 Task: Look for space in Chāvakkād, India from 5th July, 2023 to 11th July, 2023 for 2 adults in price range Rs.8000 to Rs.16000. Place can be entire place with 2 bedrooms having 2 beds and 1 bathroom. Property type can be house, flat, guest house. Booking option can be shelf check-in. Required host language is English.
Action: Mouse moved to (414, 46)
Screenshot: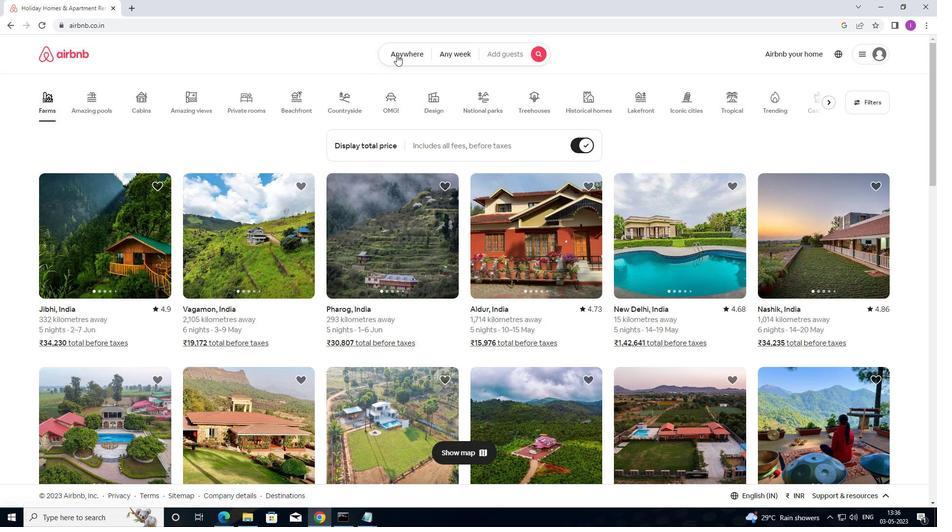 
Action: Mouse pressed left at (414, 46)
Screenshot: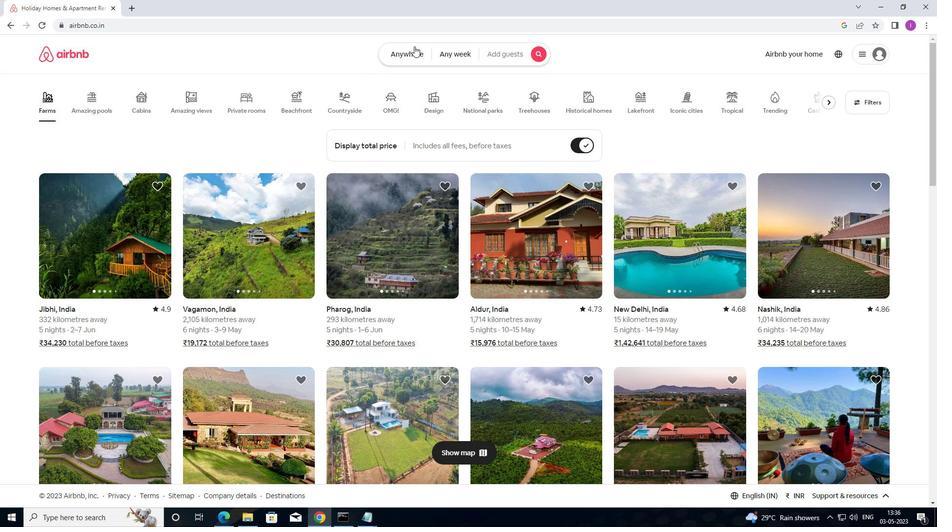 
Action: Mouse moved to (333, 82)
Screenshot: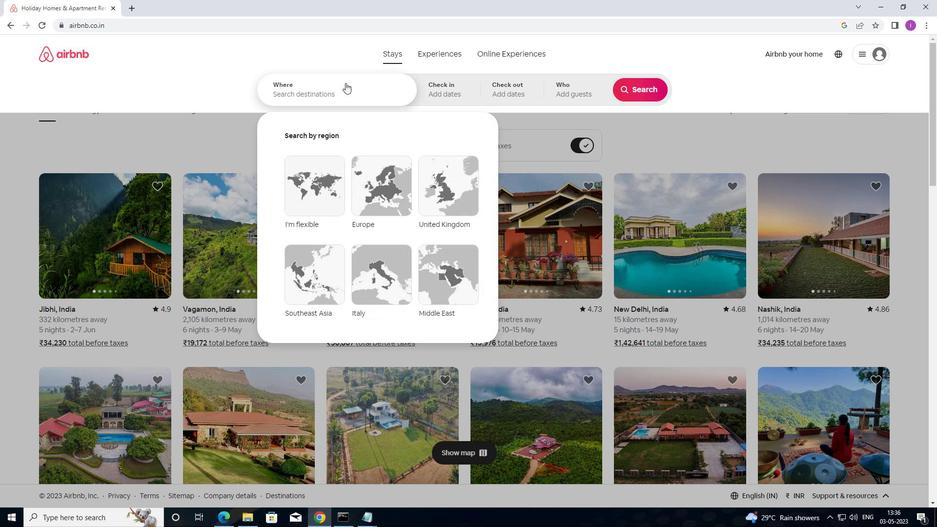 
Action: Mouse pressed left at (333, 82)
Screenshot: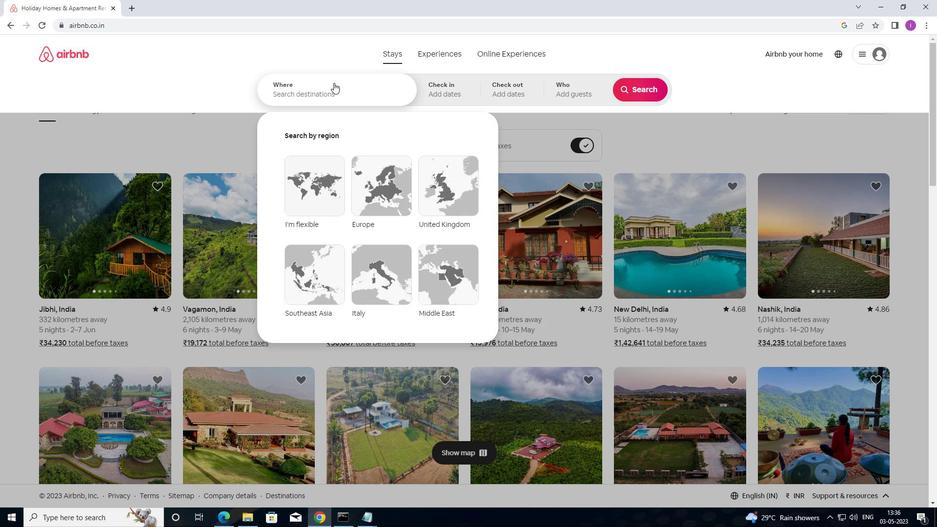 
Action: Mouse moved to (301, 106)
Screenshot: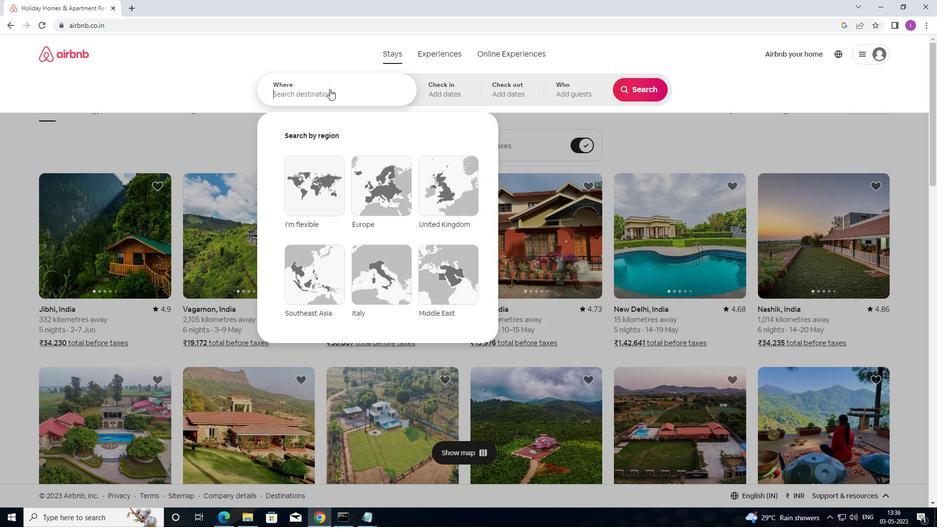 
Action: Key pressed <Key.shift>CHANAKKAD,<Key.shift>INDIA
Screenshot: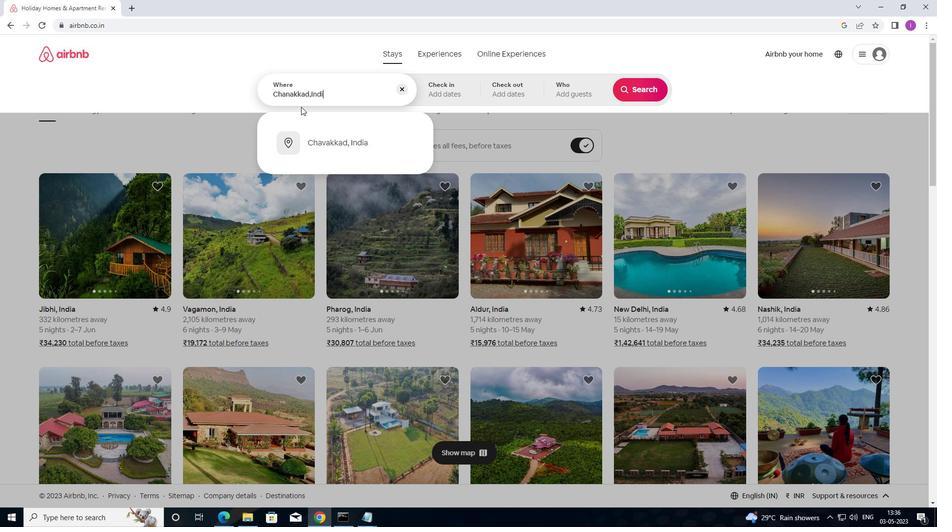 
Action: Mouse moved to (360, 136)
Screenshot: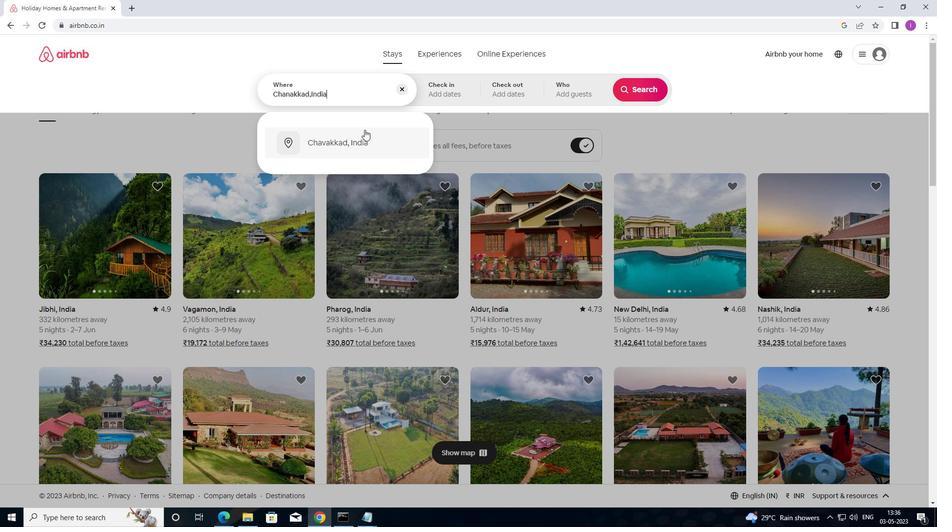 
Action: Mouse pressed left at (360, 136)
Screenshot: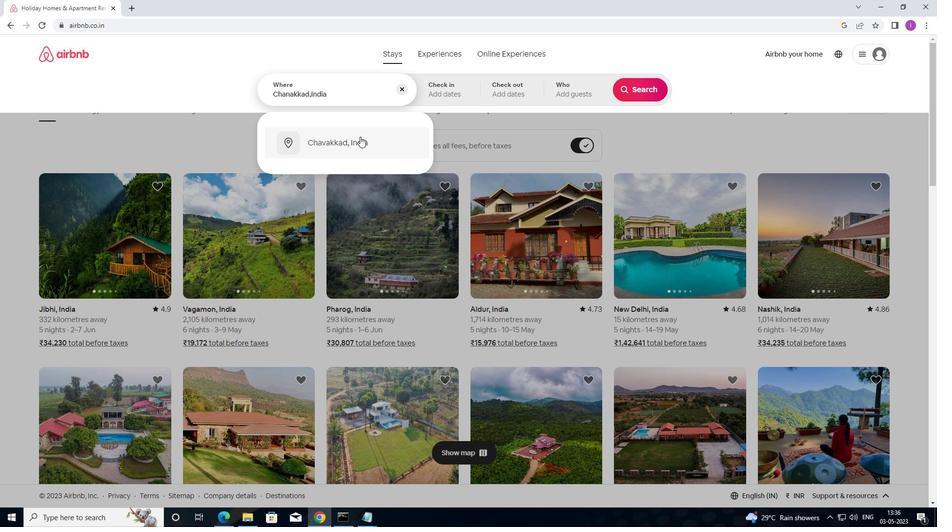 
Action: Mouse moved to (636, 165)
Screenshot: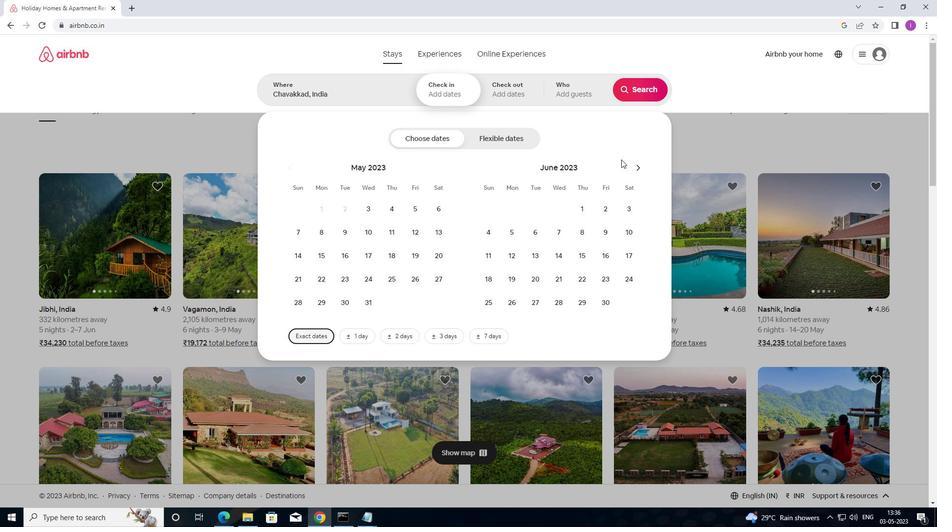 
Action: Mouse pressed left at (636, 165)
Screenshot: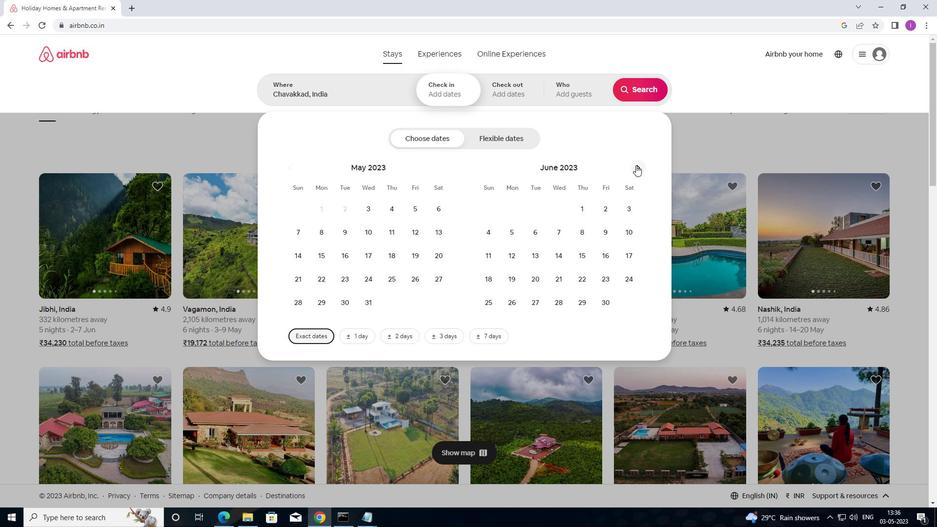 
Action: Mouse moved to (568, 230)
Screenshot: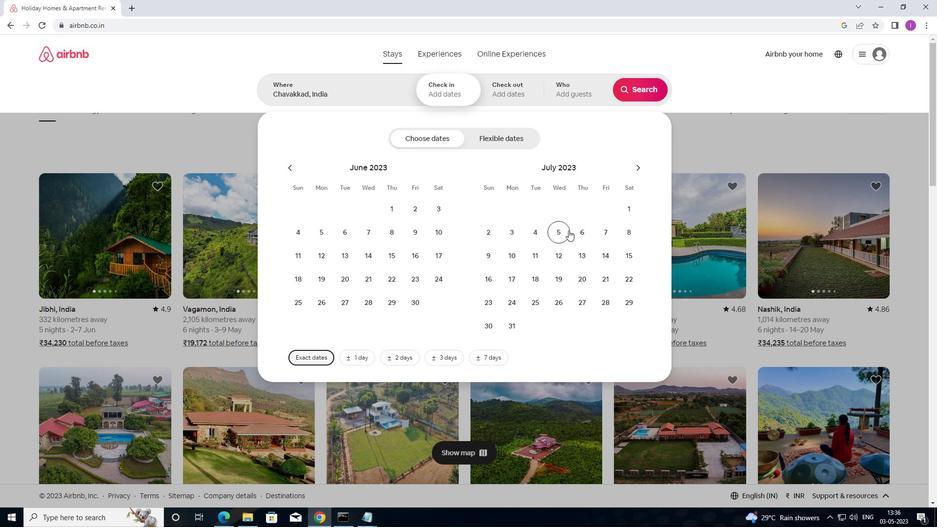 
Action: Mouse pressed left at (568, 230)
Screenshot: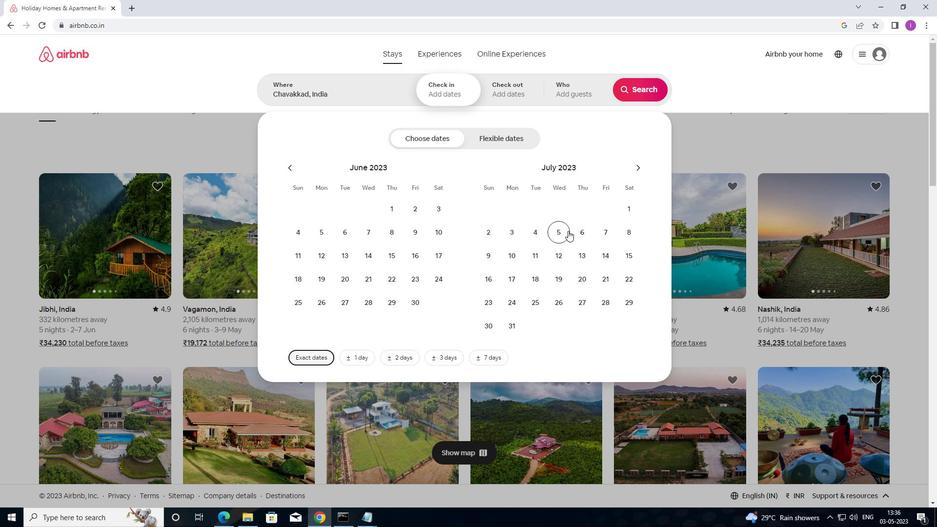 
Action: Mouse moved to (542, 254)
Screenshot: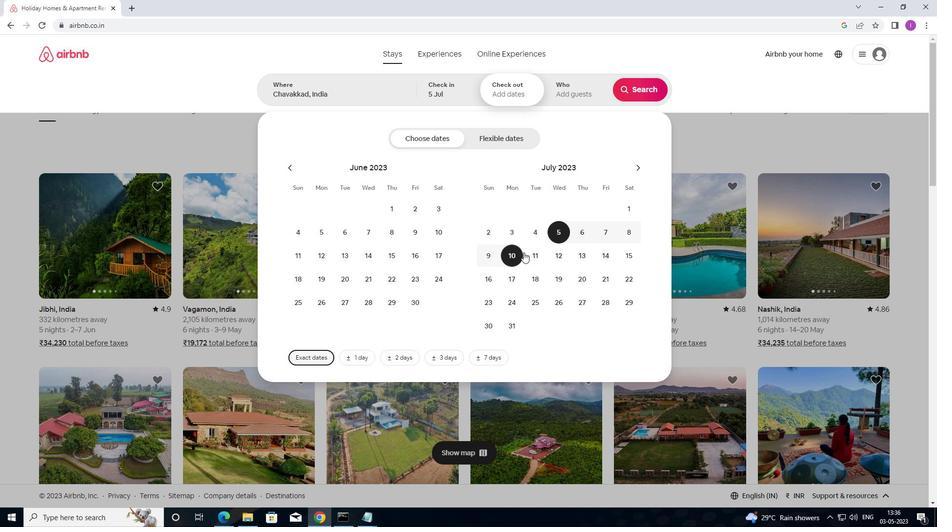 
Action: Mouse pressed left at (542, 254)
Screenshot: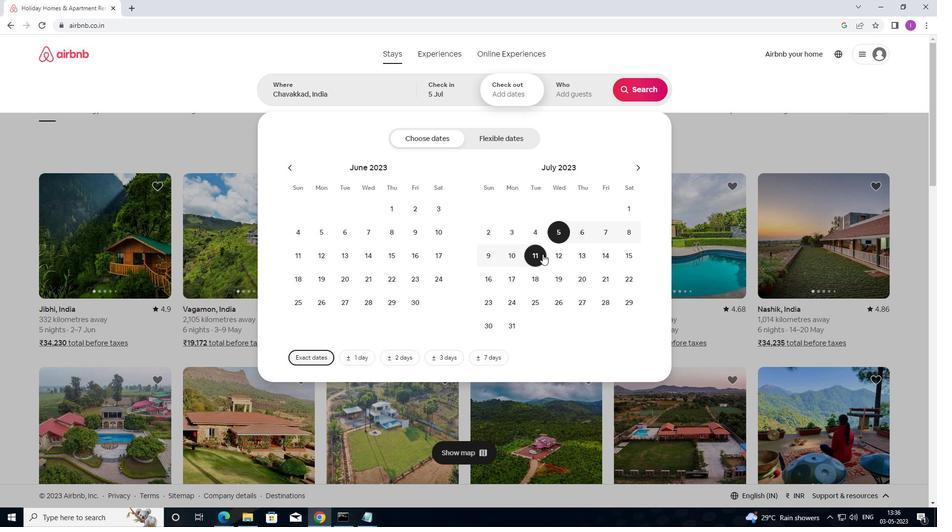 
Action: Mouse moved to (597, 89)
Screenshot: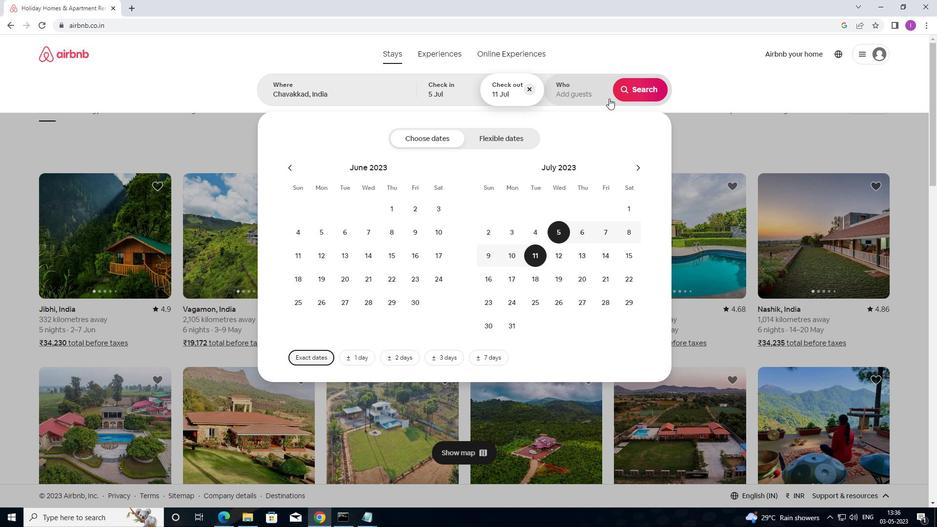 
Action: Mouse pressed left at (597, 89)
Screenshot: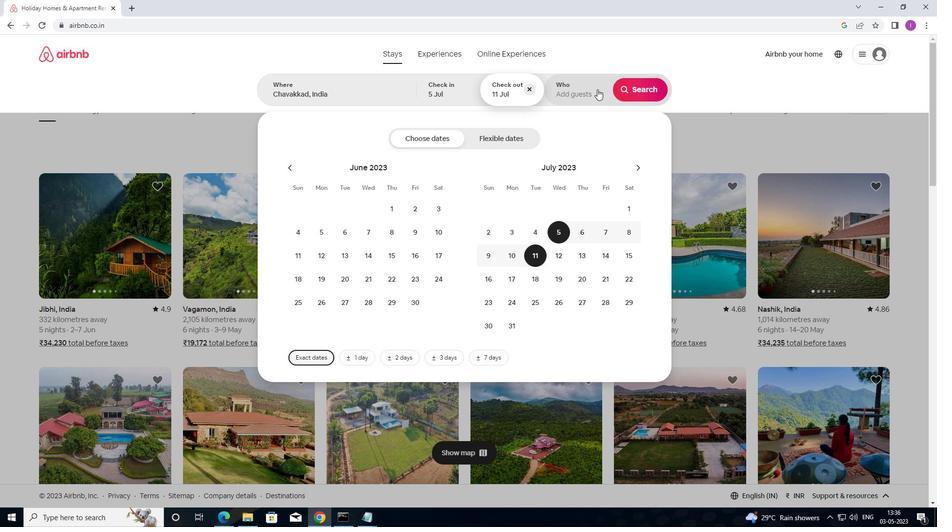 
Action: Mouse moved to (648, 143)
Screenshot: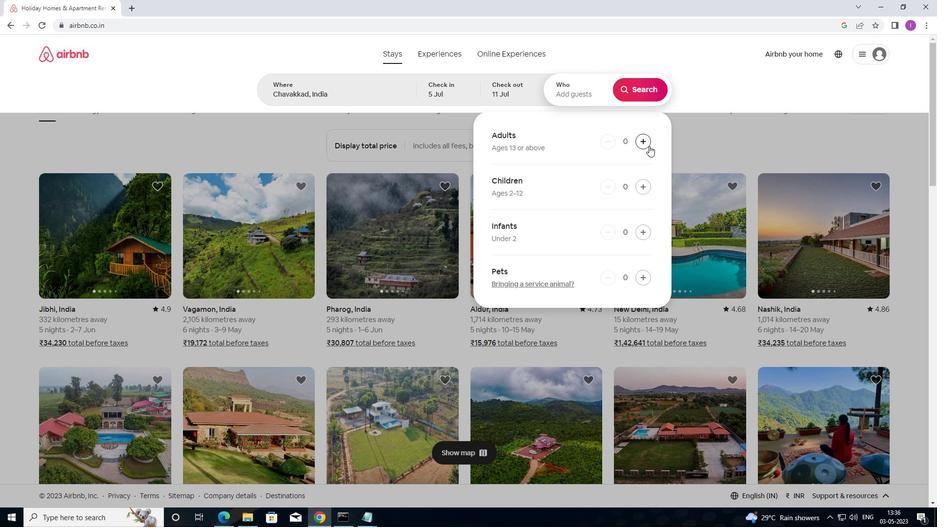 
Action: Mouse pressed left at (648, 143)
Screenshot: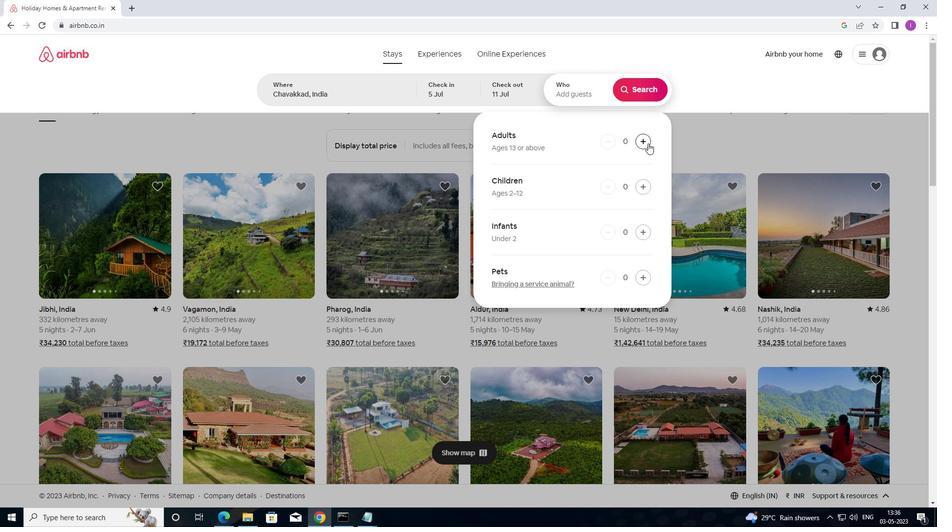 
Action: Mouse pressed left at (648, 143)
Screenshot: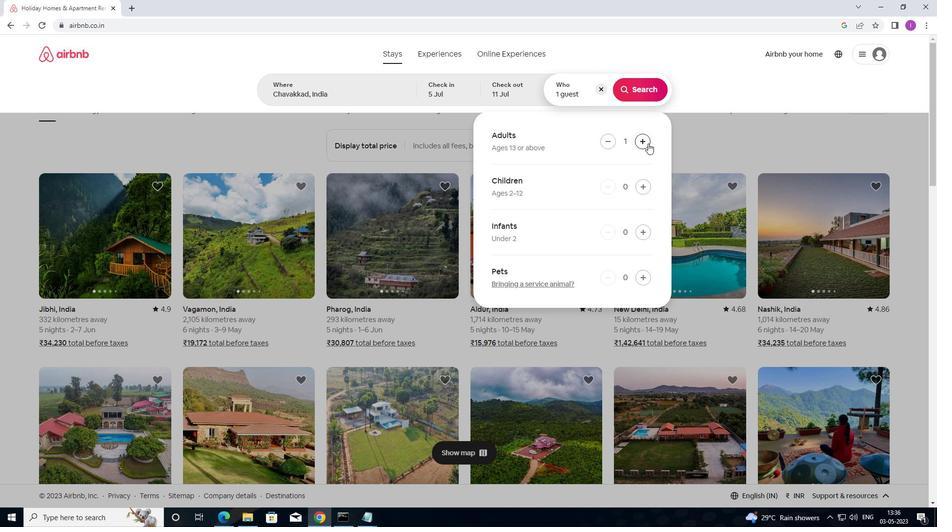 
Action: Mouse moved to (651, 87)
Screenshot: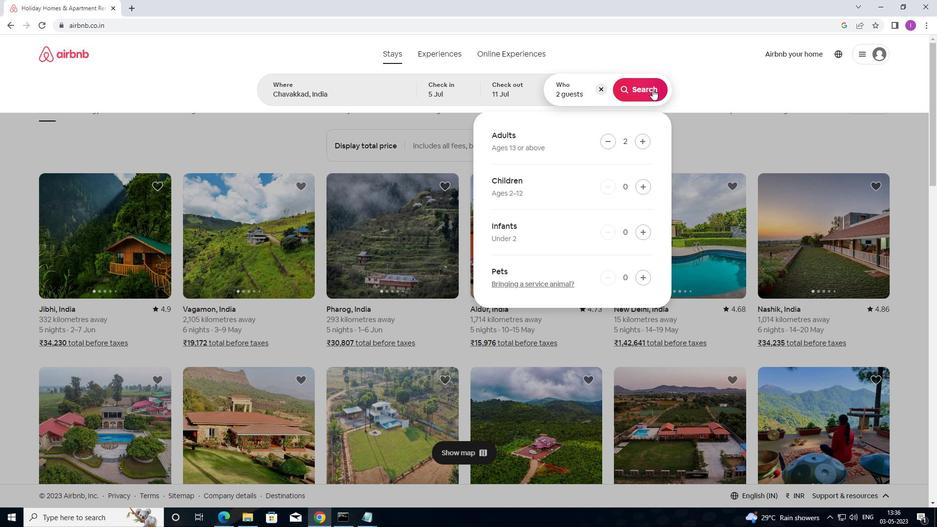 
Action: Mouse pressed left at (651, 87)
Screenshot: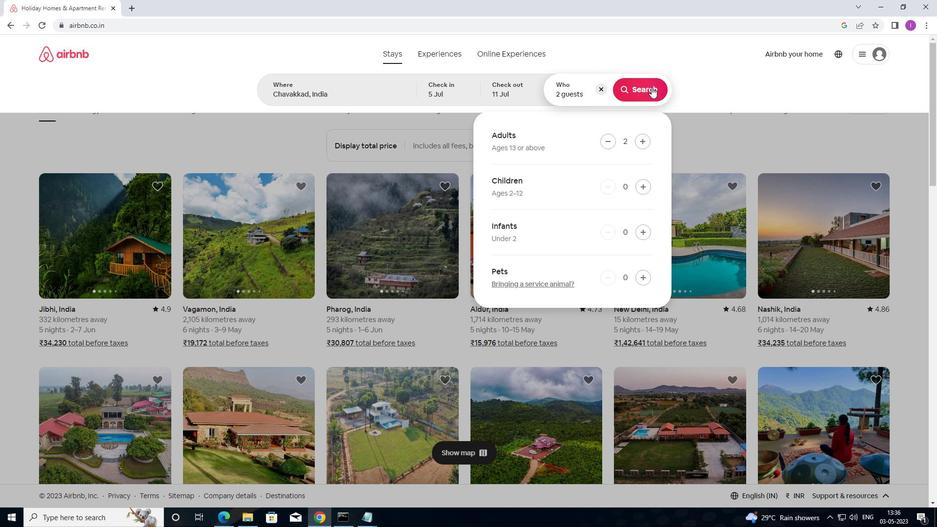 
Action: Mouse moved to (889, 96)
Screenshot: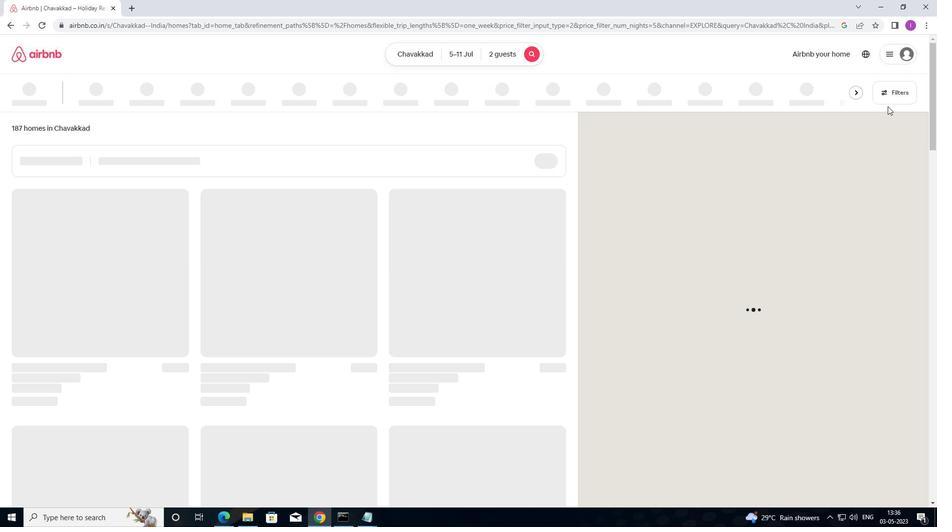 
Action: Mouse pressed left at (889, 96)
Screenshot: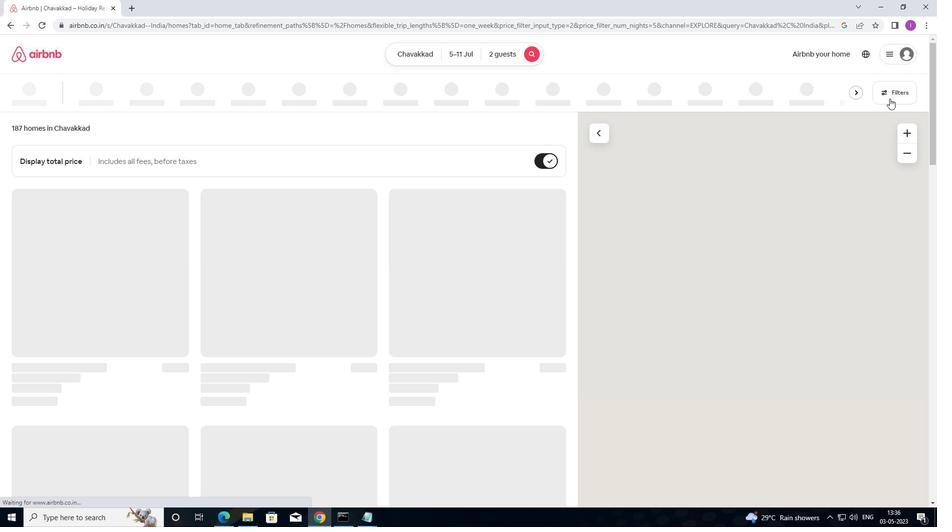 
Action: Mouse moved to (346, 209)
Screenshot: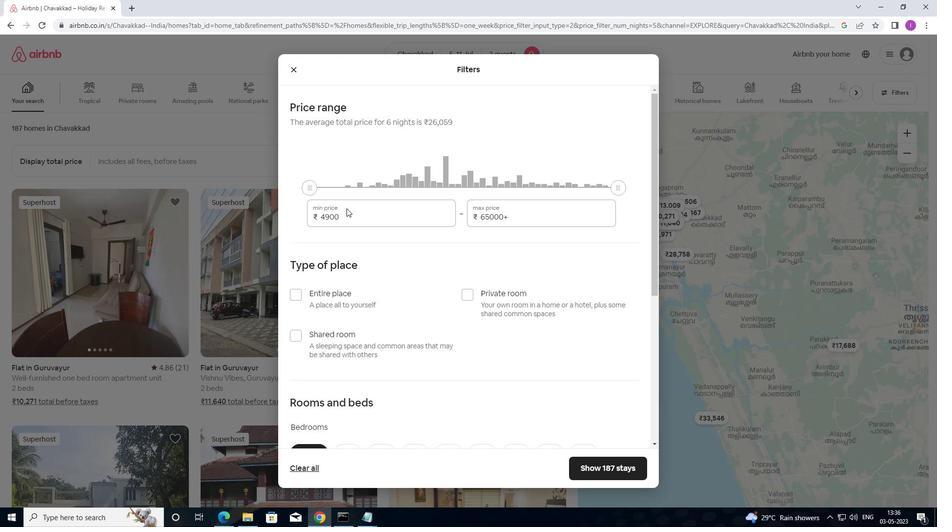 
Action: Mouse pressed left at (346, 209)
Screenshot: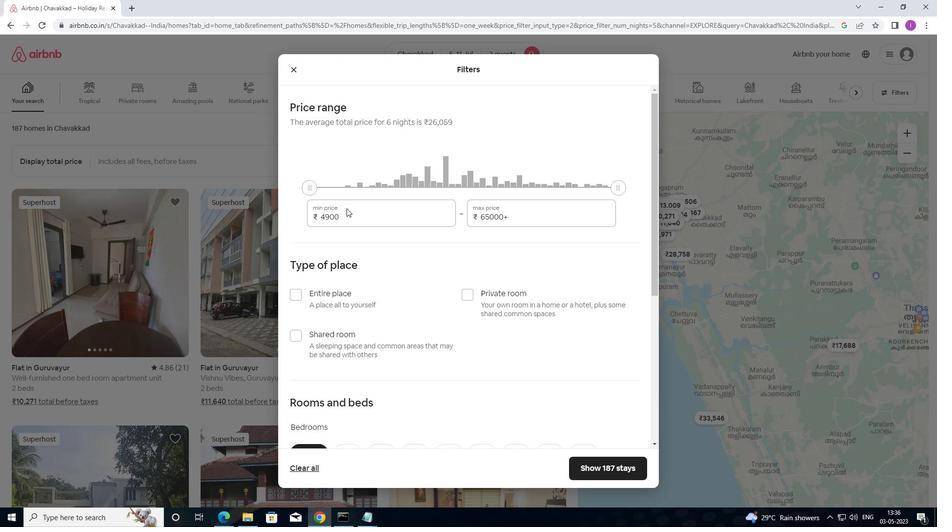 
Action: Mouse moved to (346, 214)
Screenshot: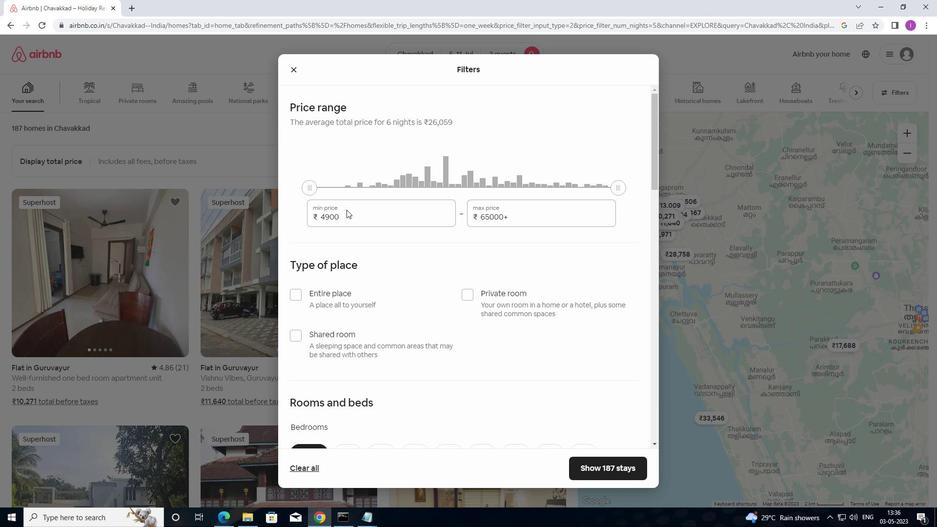 
Action: Mouse pressed left at (346, 214)
Screenshot: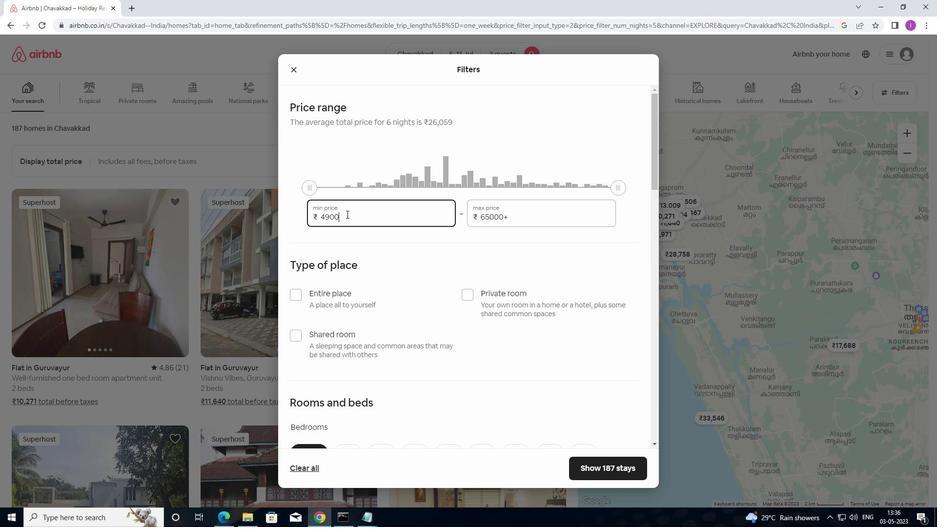 
Action: Mouse moved to (321, 214)
Screenshot: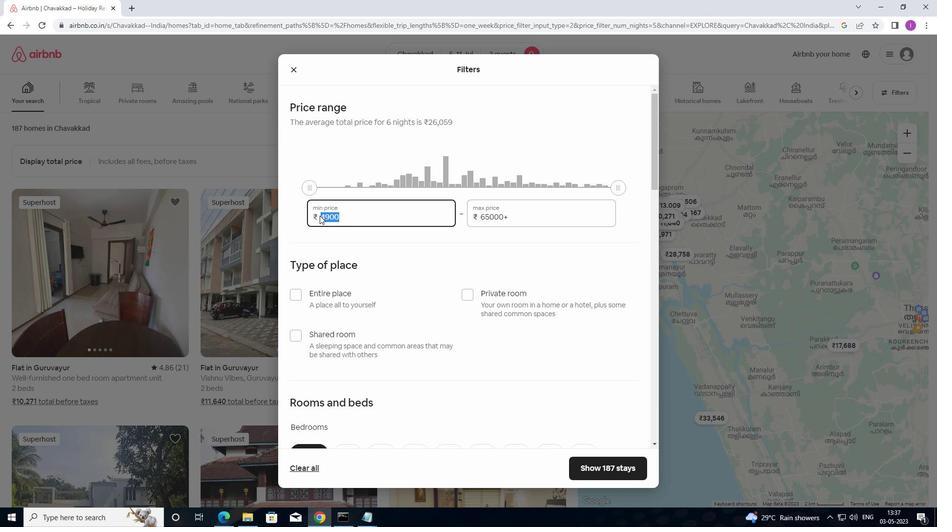 
Action: Key pressed 8
Screenshot: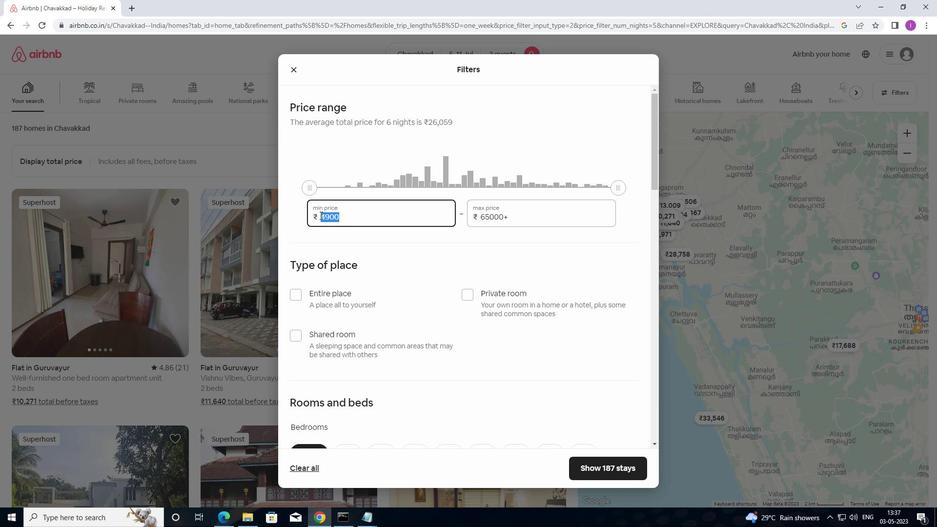 
Action: Mouse moved to (321, 214)
Screenshot: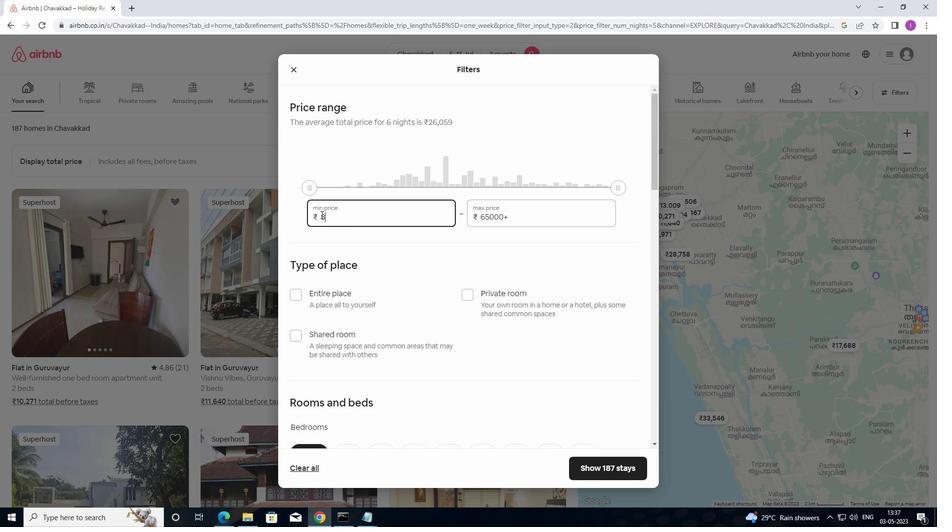 
Action: Key pressed 0
Screenshot: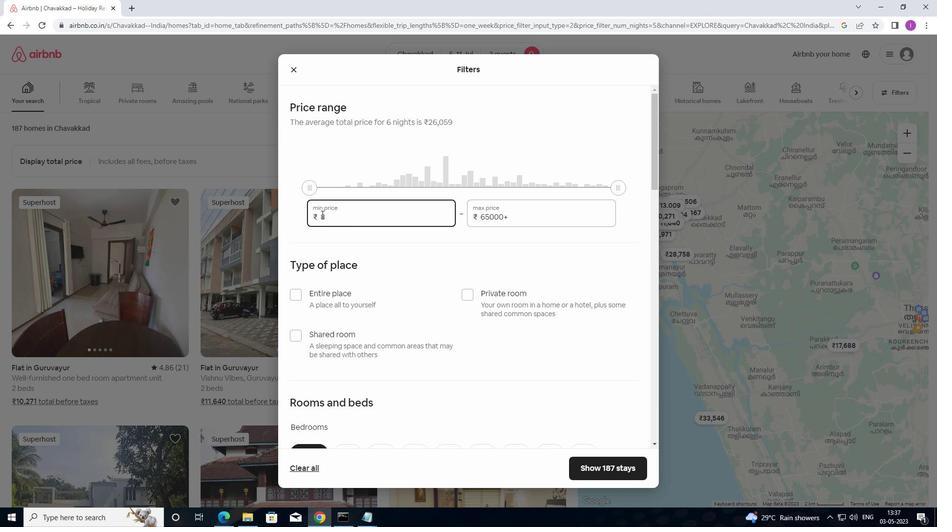 
Action: Mouse moved to (322, 213)
Screenshot: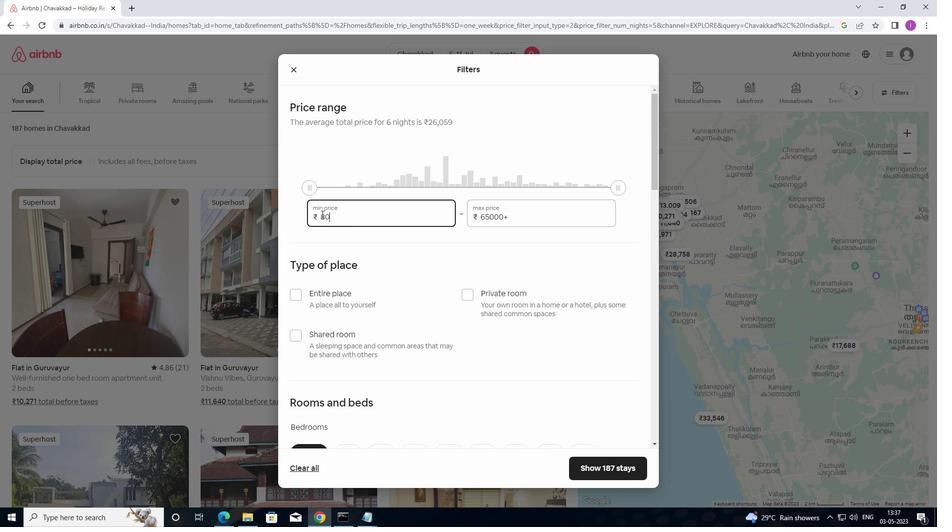 
Action: Key pressed 0
Screenshot: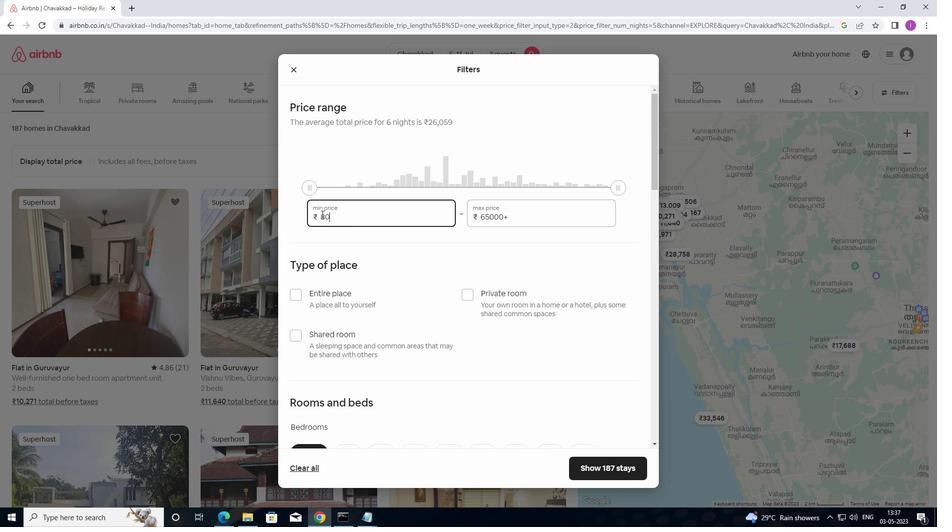 
Action: Mouse moved to (323, 213)
Screenshot: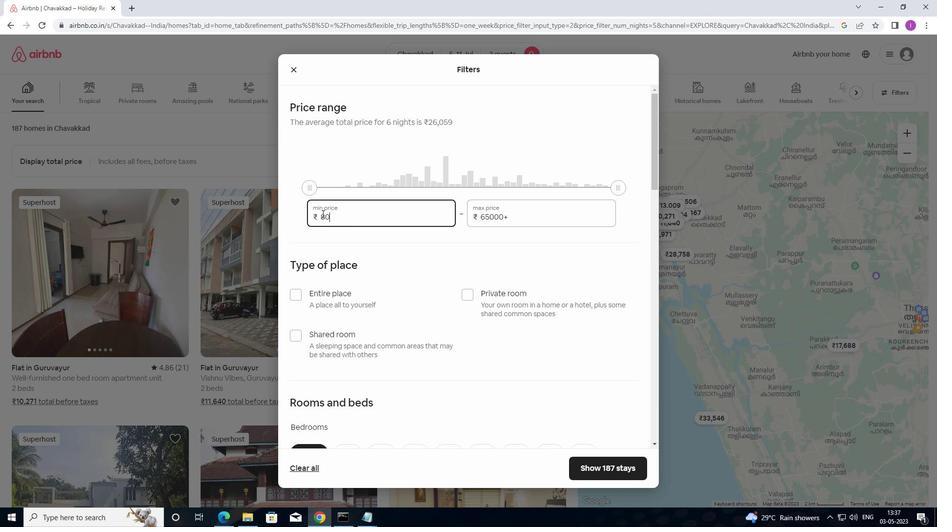
Action: Key pressed 0
Screenshot: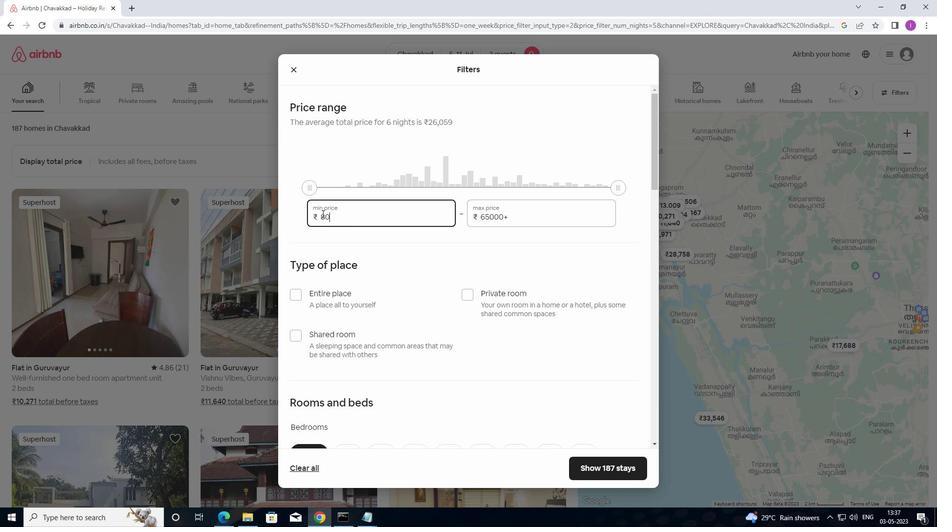 
Action: Mouse moved to (511, 217)
Screenshot: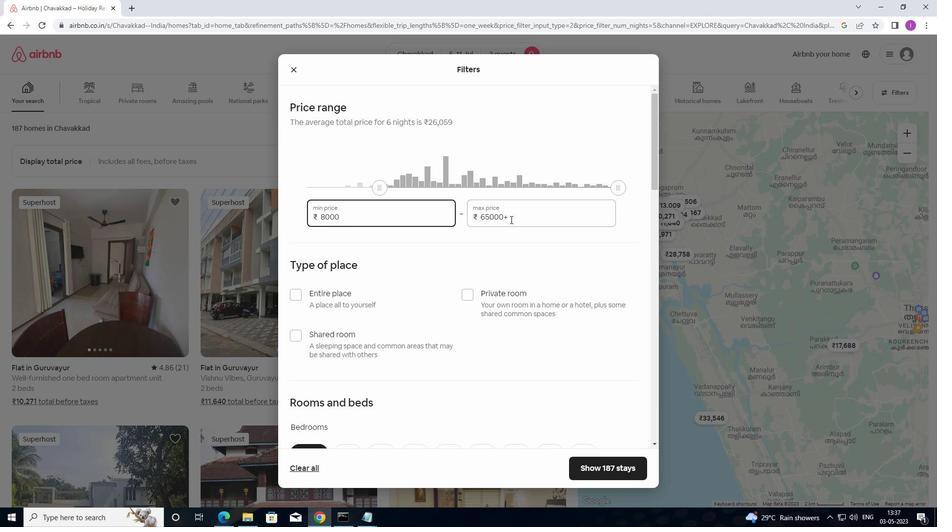 
Action: Mouse pressed left at (511, 217)
Screenshot: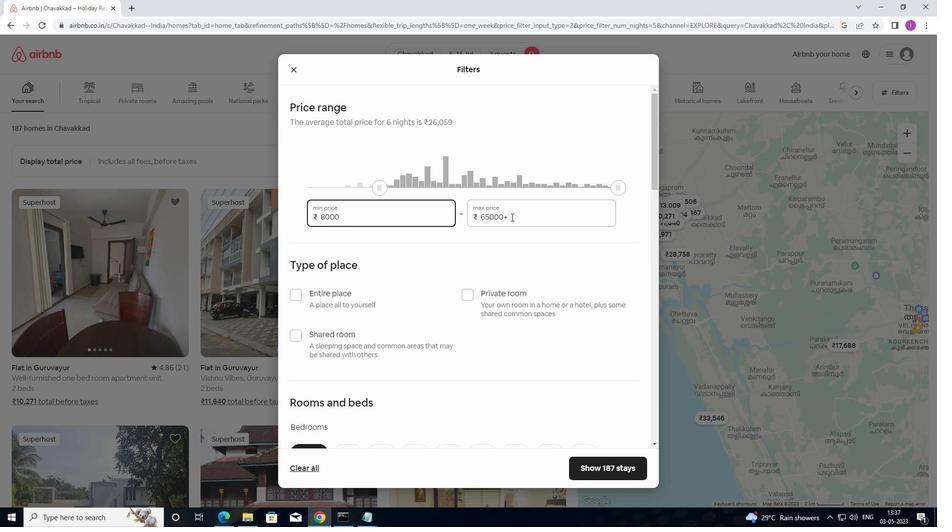 
Action: Mouse moved to (478, 220)
Screenshot: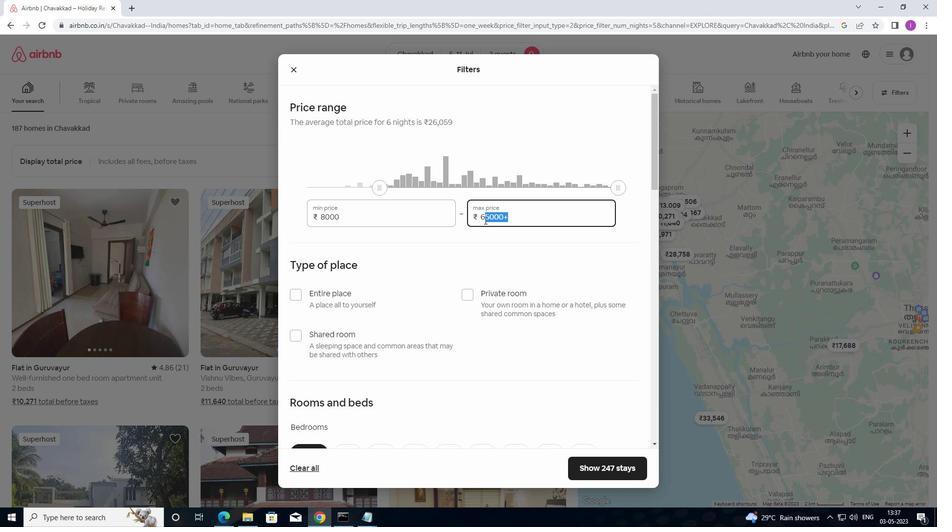 
Action: Key pressed 1
Screenshot: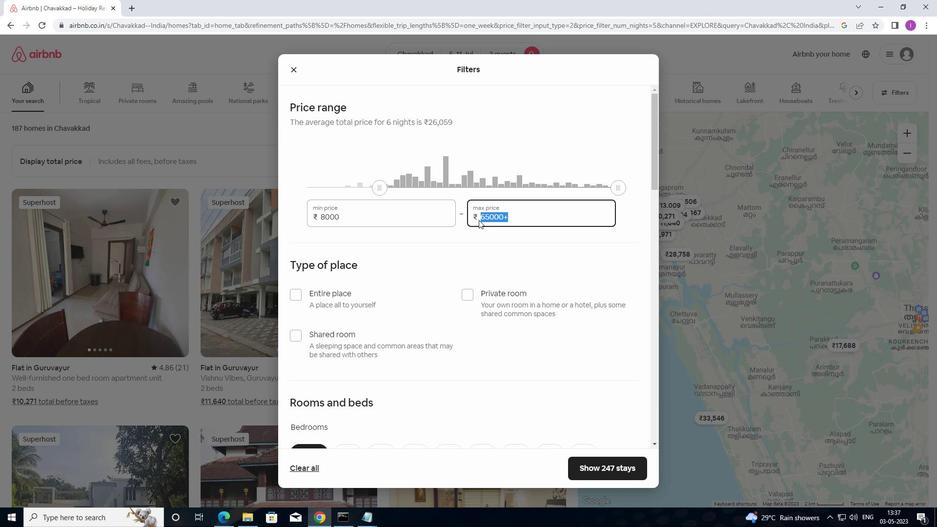 
Action: Mouse moved to (474, 220)
Screenshot: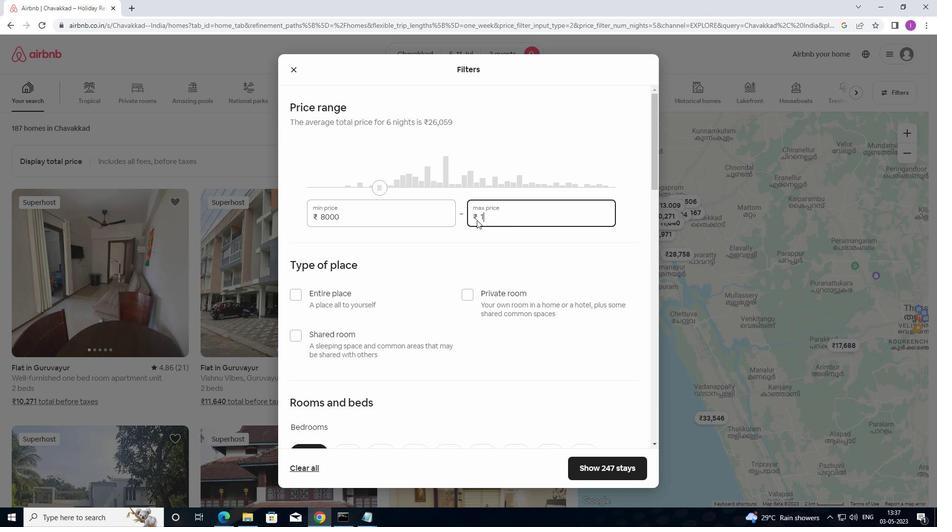 
Action: Key pressed 6000
Screenshot: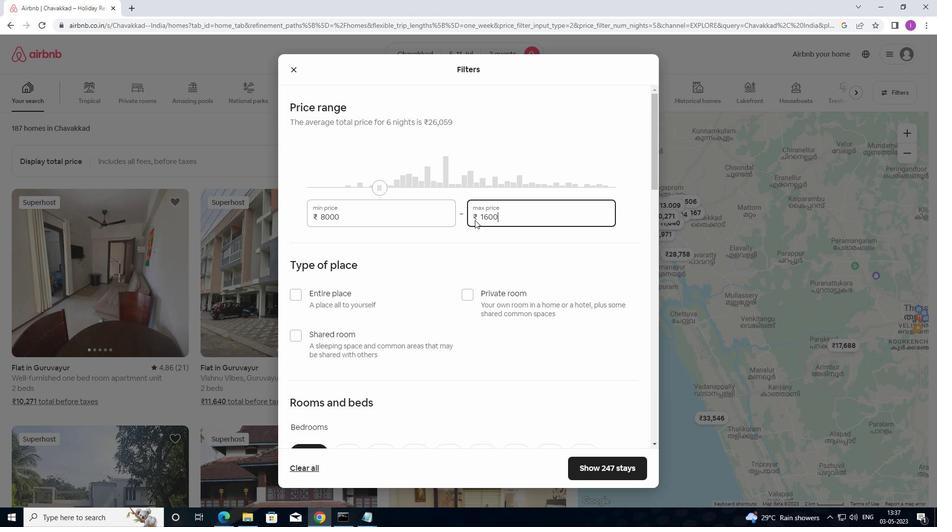 
Action: Mouse moved to (297, 293)
Screenshot: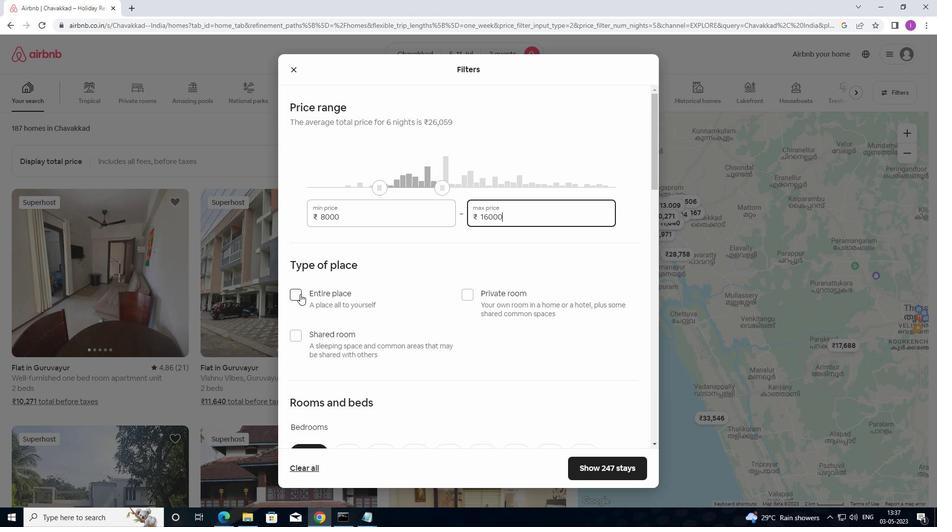 
Action: Mouse pressed left at (297, 293)
Screenshot: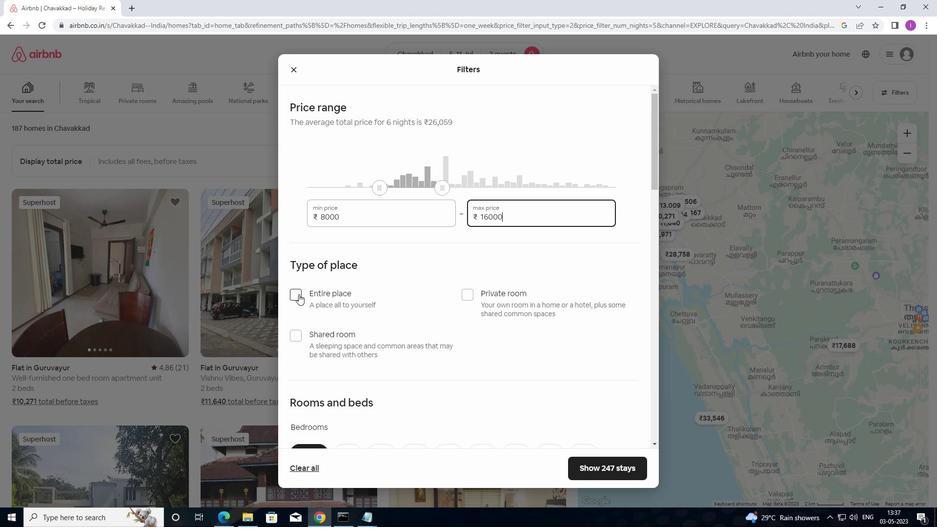 
Action: Mouse moved to (364, 289)
Screenshot: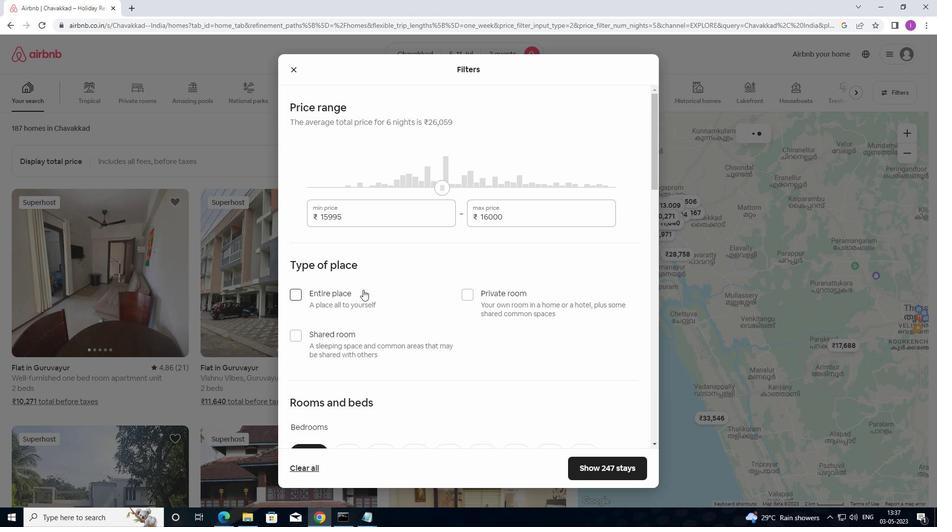 
Action: Mouse scrolled (364, 289) with delta (0, 0)
Screenshot: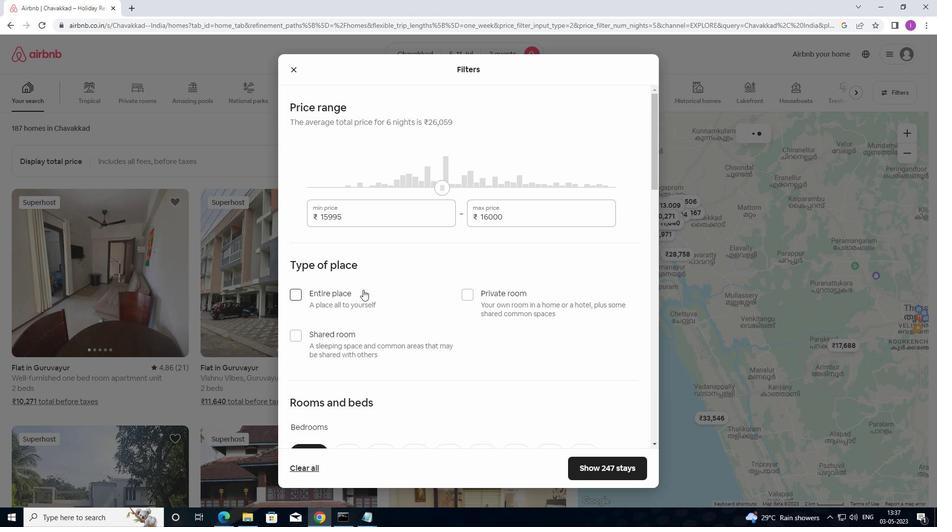 
Action: Mouse moved to (364, 290)
Screenshot: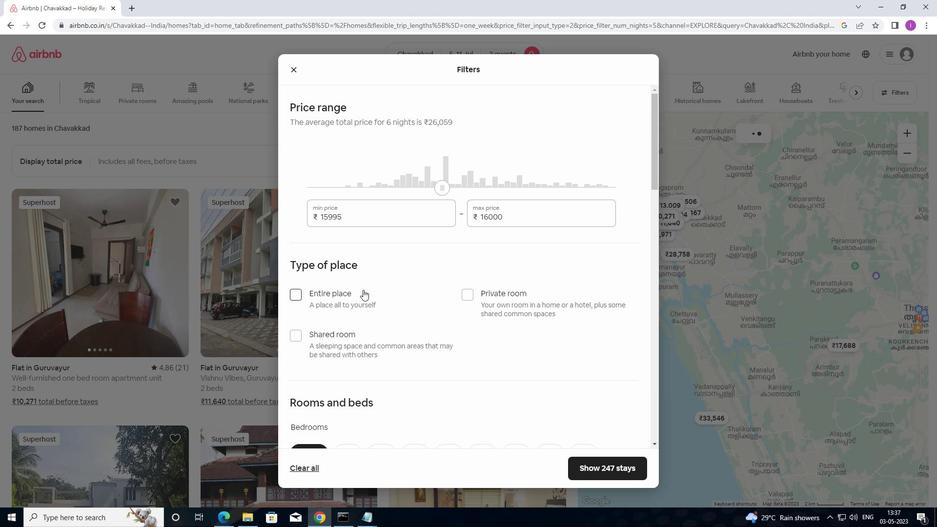 
Action: Mouse scrolled (364, 289) with delta (0, 0)
Screenshot: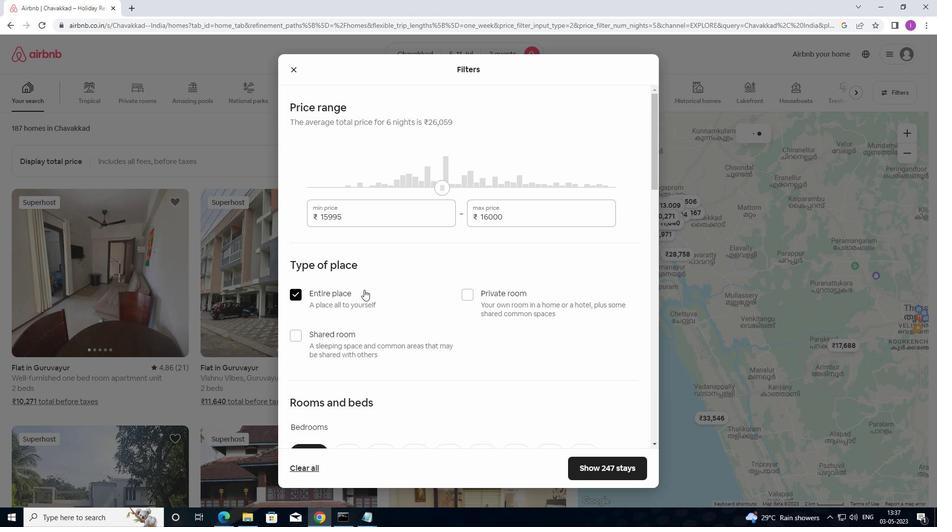 
Action: Mouse moved to (371, 355)
Screenshot: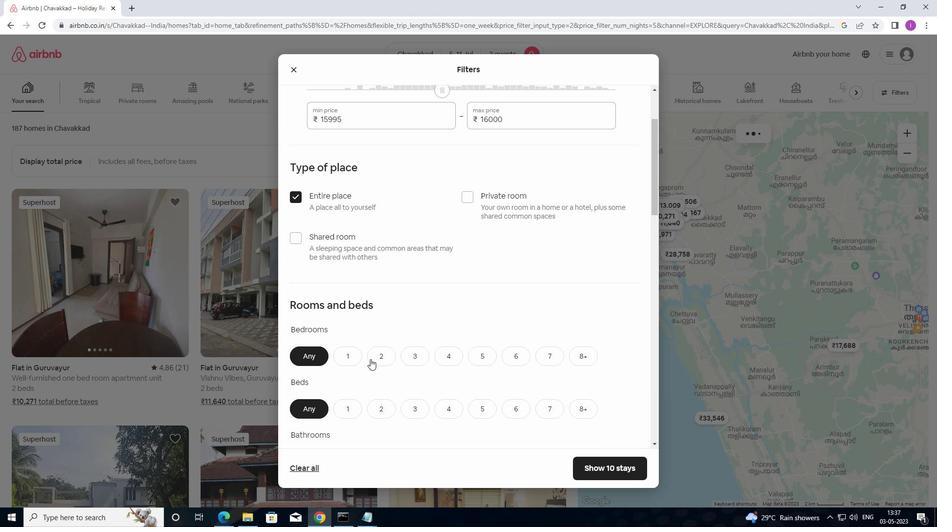 
Action: Mouse pressed left at (371, 355)
Screenshot: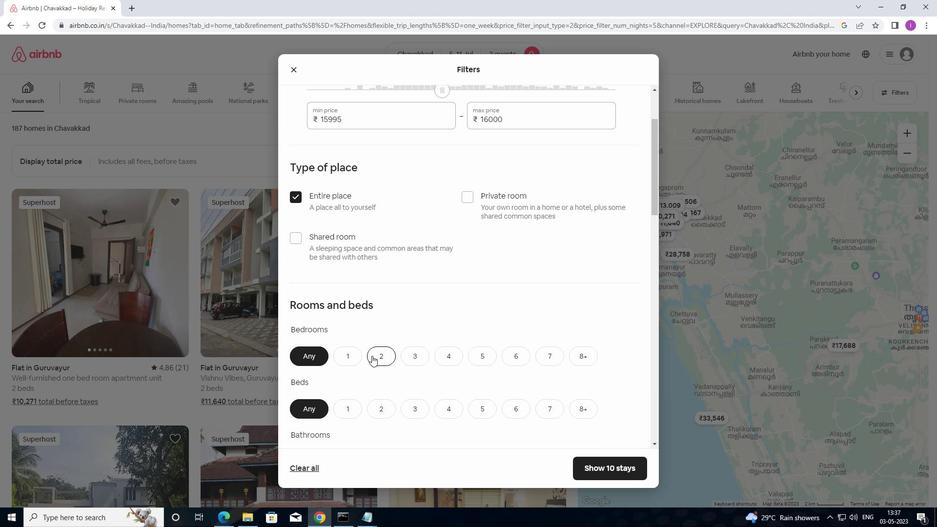 
Action: Mouse moved to (380, 410)
Screenshot: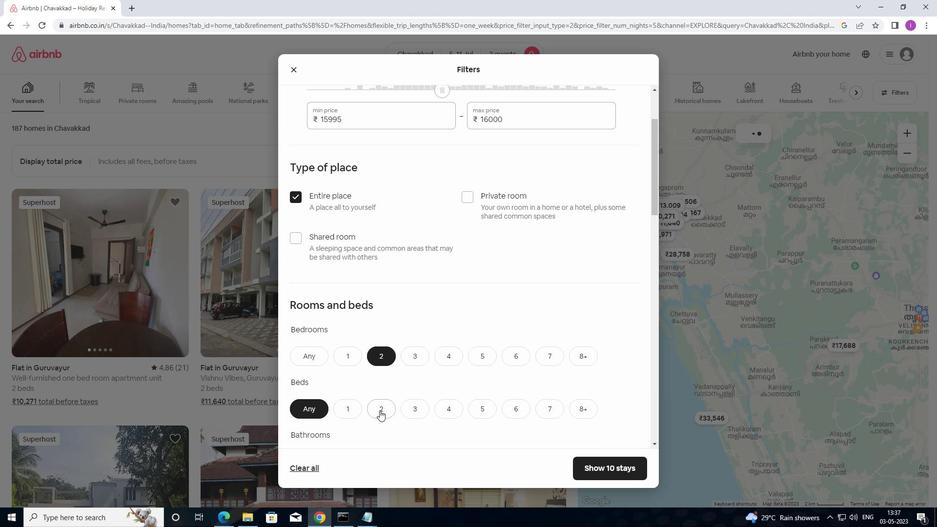 
Action: Mouse pressed left at (380, 410)
Screenshot: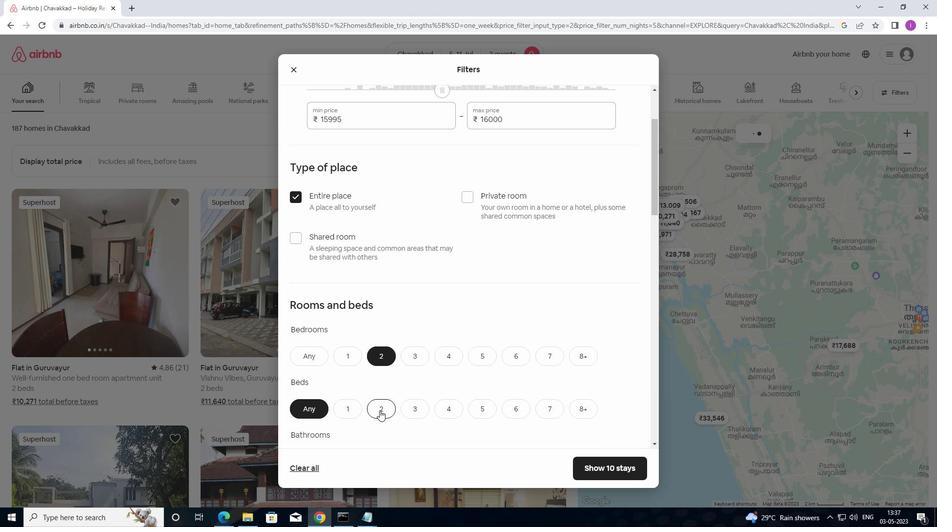 
Action: Mouse moved to (390, 371)
Screenshot: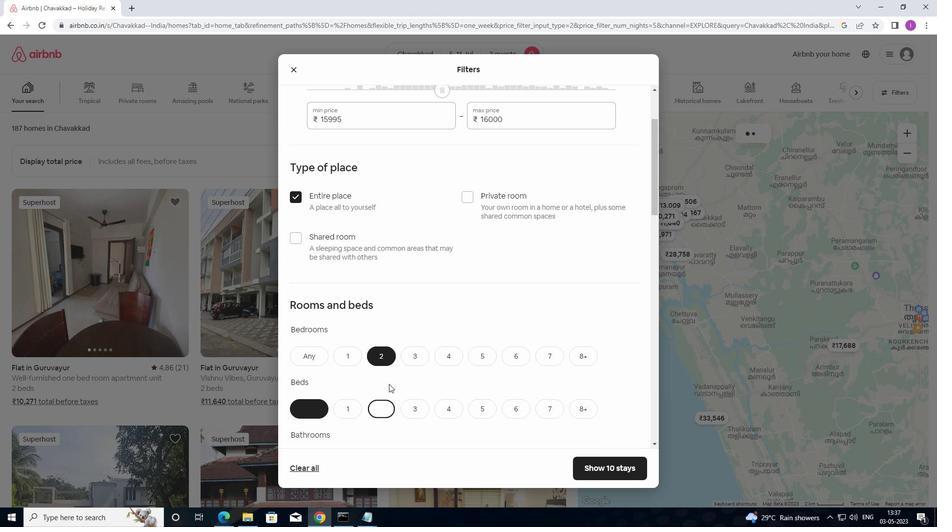
Action: Mouse scrolled (390, 371) with delta (0, 0)
Screenshot: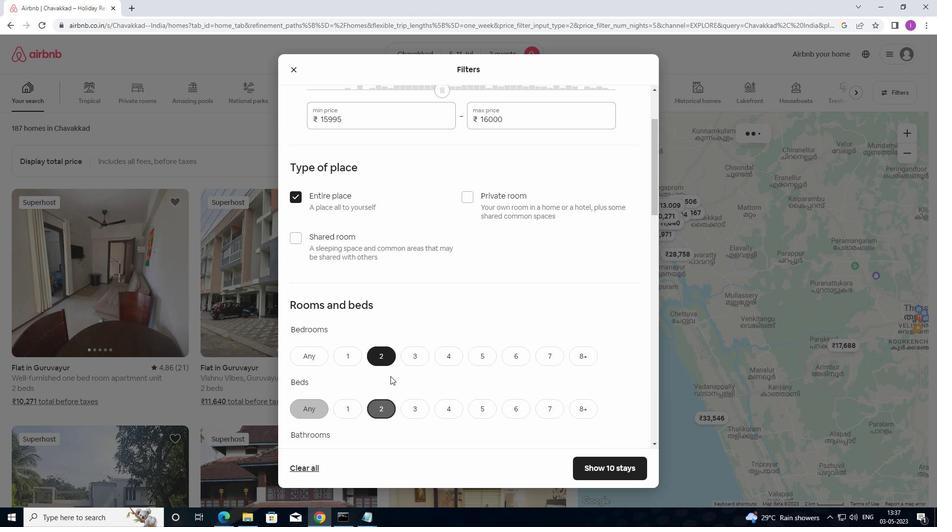 
Action: Mouse moved to (392, 365)
Screenshot: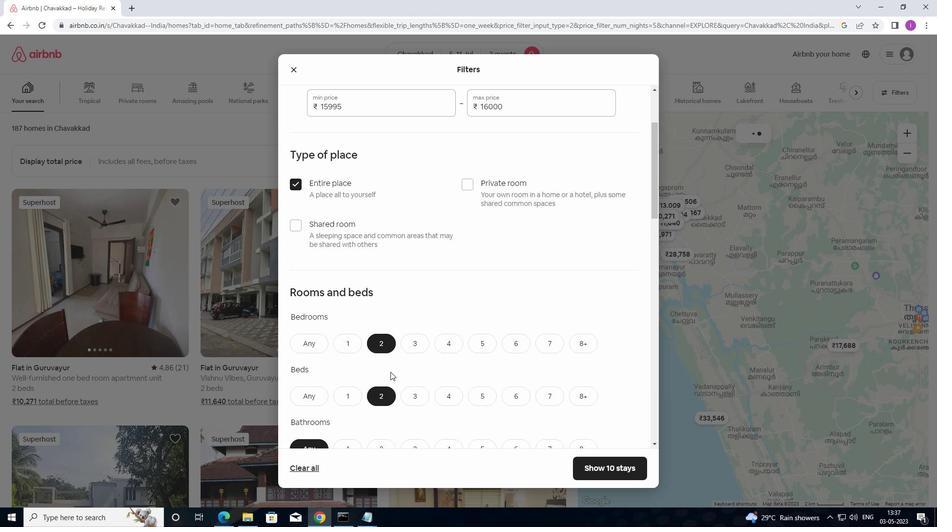 
Action: Mouse scrolled (392, 365) with delta (0, 0)
Screenshot: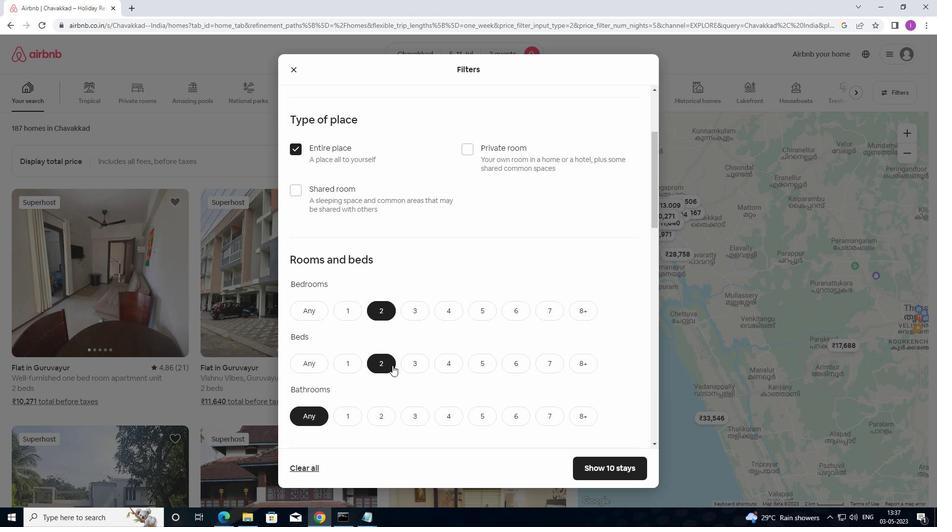
Action: Mouse scrolled (392, 365) with delta (0, 0)
Screenshot: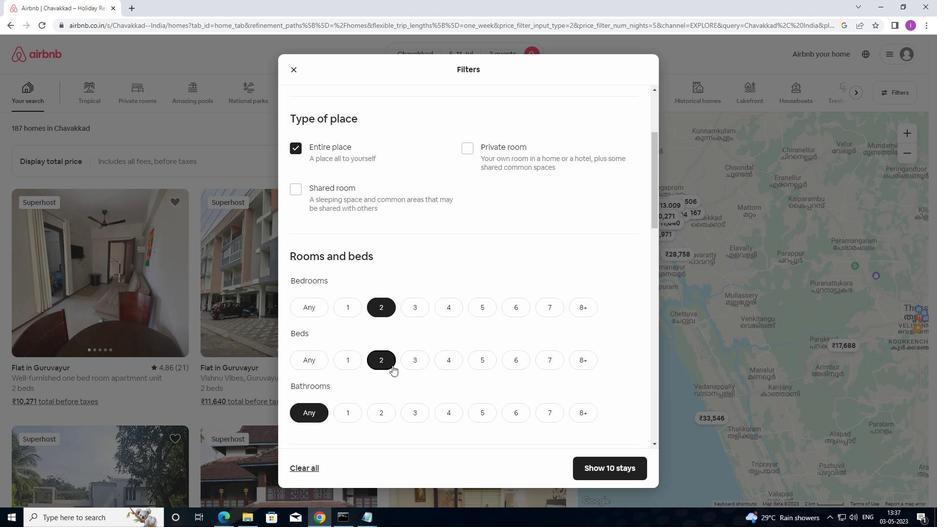 
Action: Mouse moved to (337, 313)
Screenshot: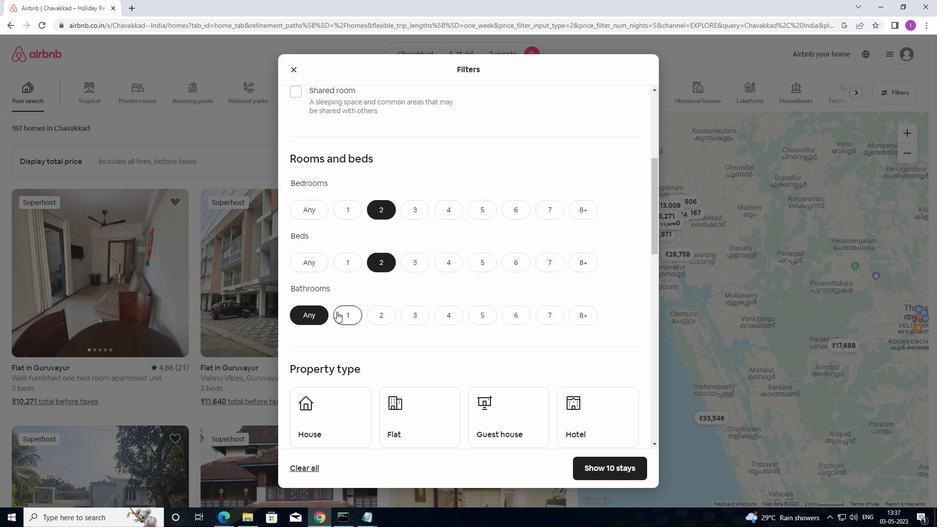
Action: Mouse pressed left at (337, 313)
Screenshot: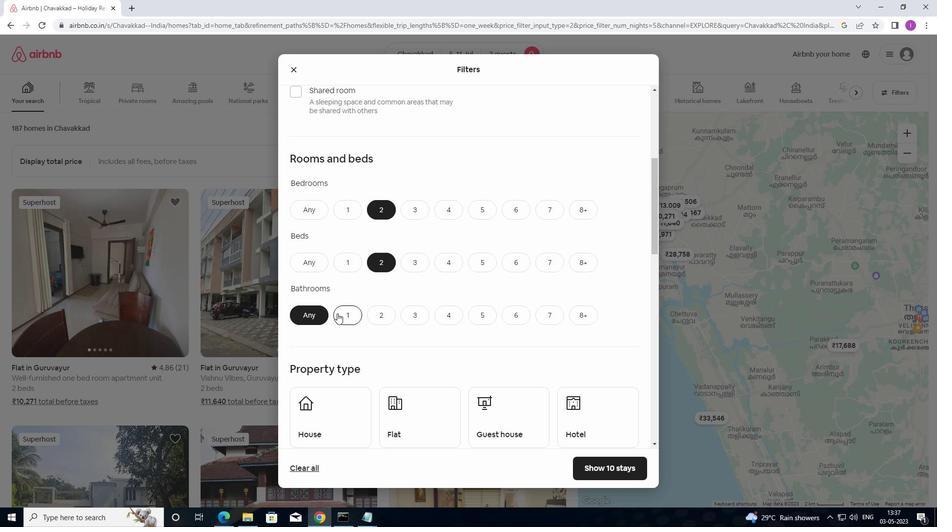 
Action: Mouse moved to (390, 347)
Screenshot: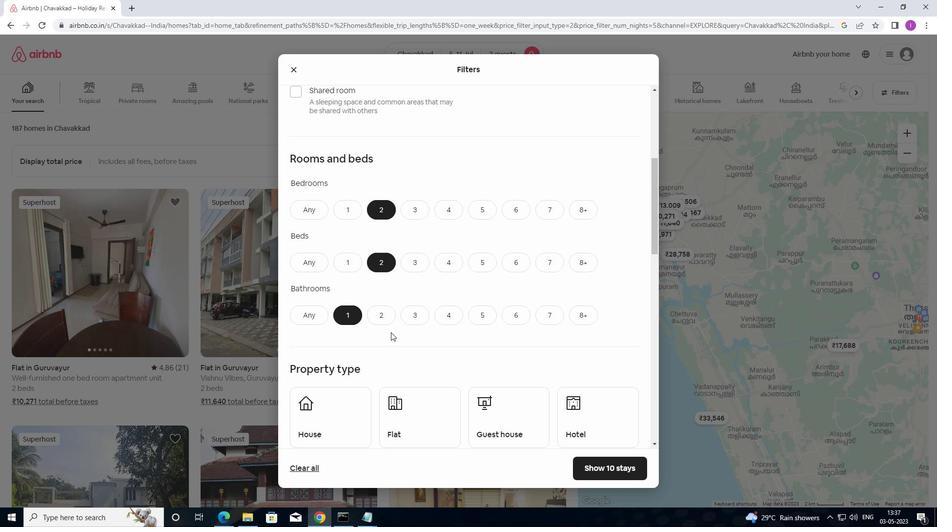 
Action: Mouse scrolled (390, 347) with delta (0, 0)
Screenshot: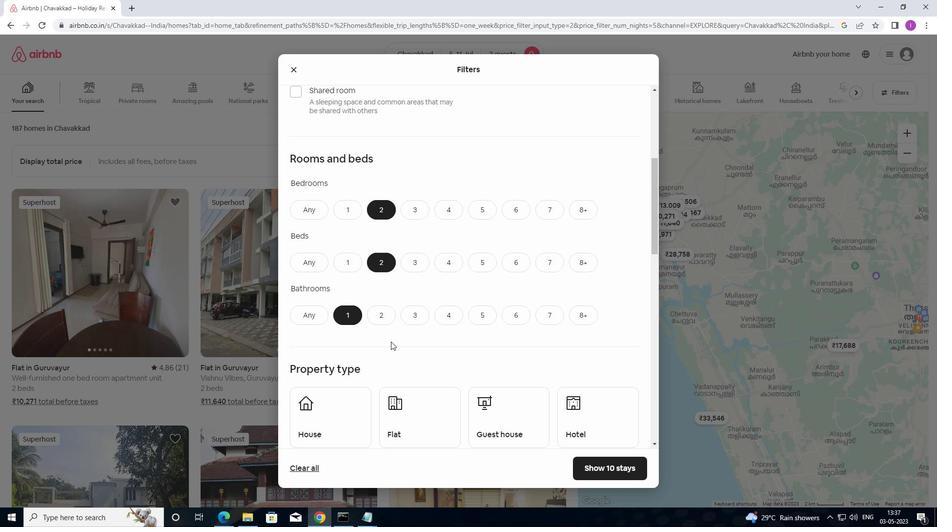 
Action: Mouse moved to (390, 348)
Screenshot: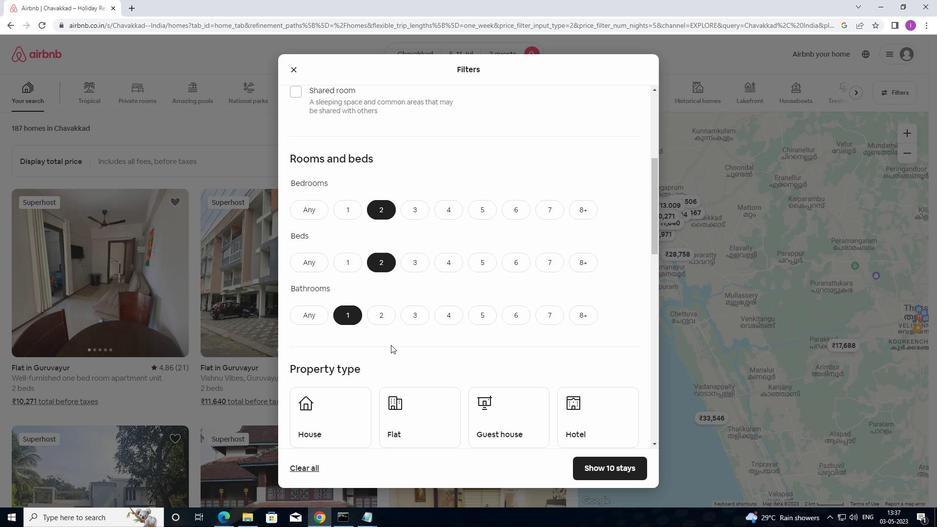 
Action: Mouse scrolled (390, 347) with delta (0, 0)
Screenshot: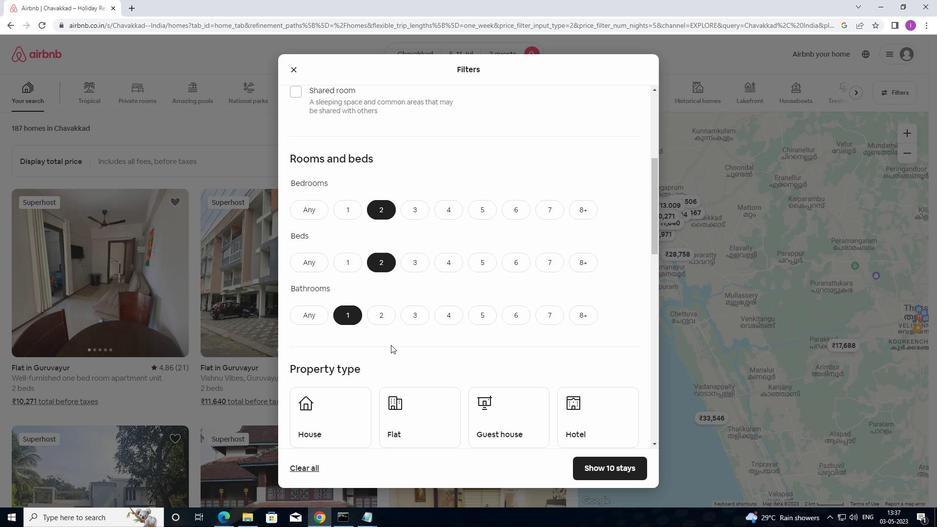 
Action: Mouse moved to (345, 323)
Screenshot: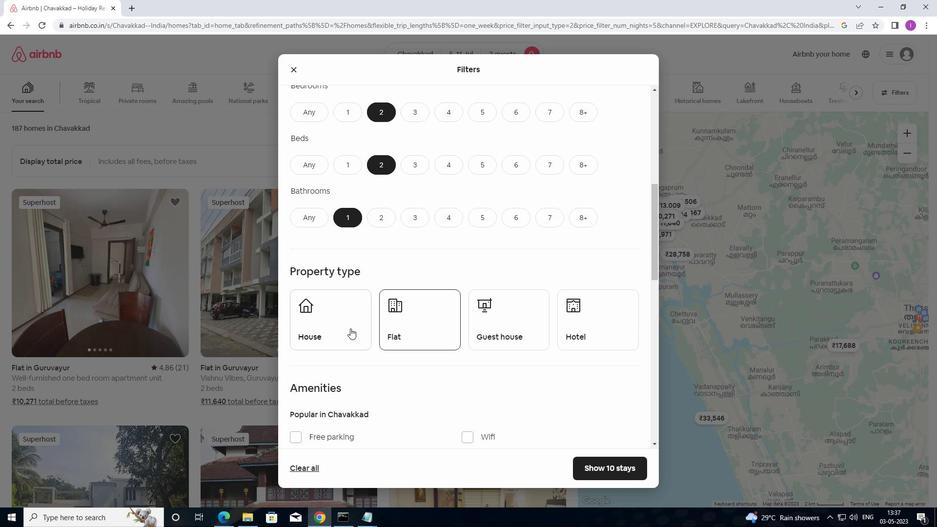 
Action: Mouse pressed left at (345, 323)
Screenshot: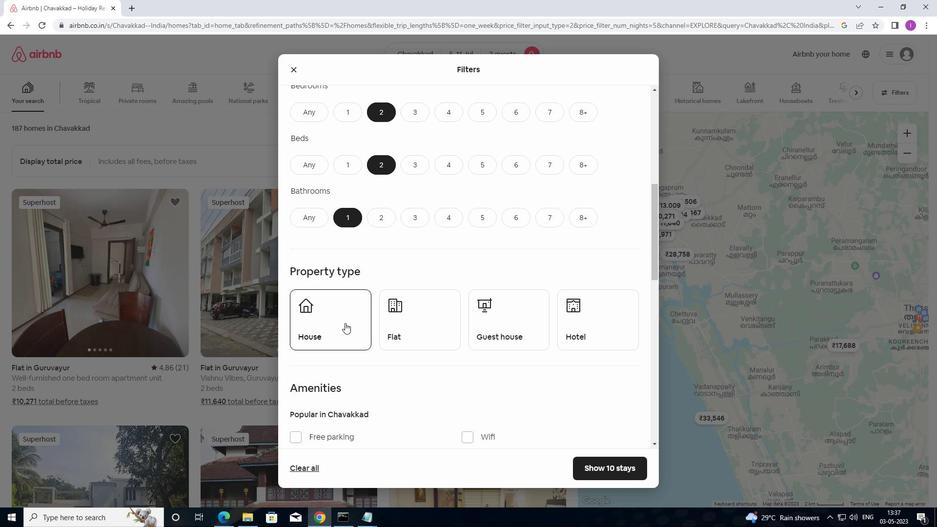 
Action: Mouse moved to (410, 331)
Screenshot: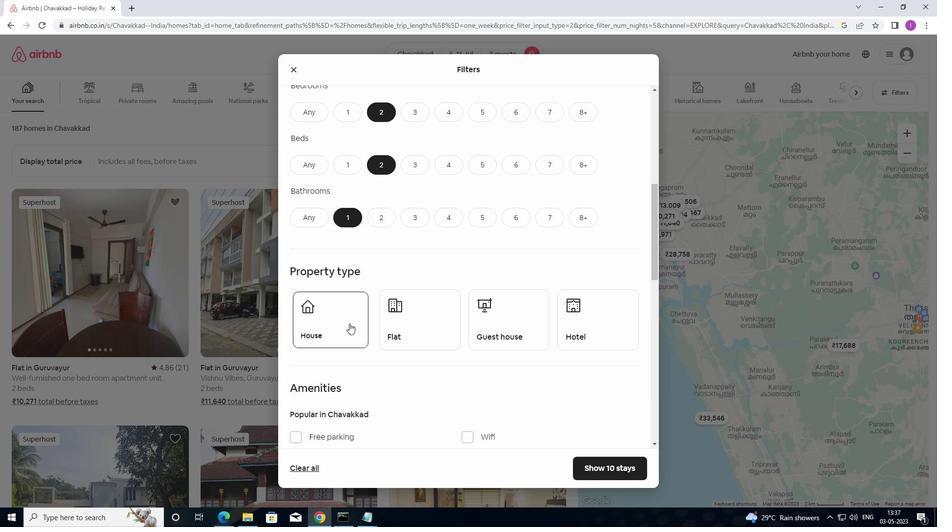 
Action: Mouse pressed left at (410, 331)
Screenshot: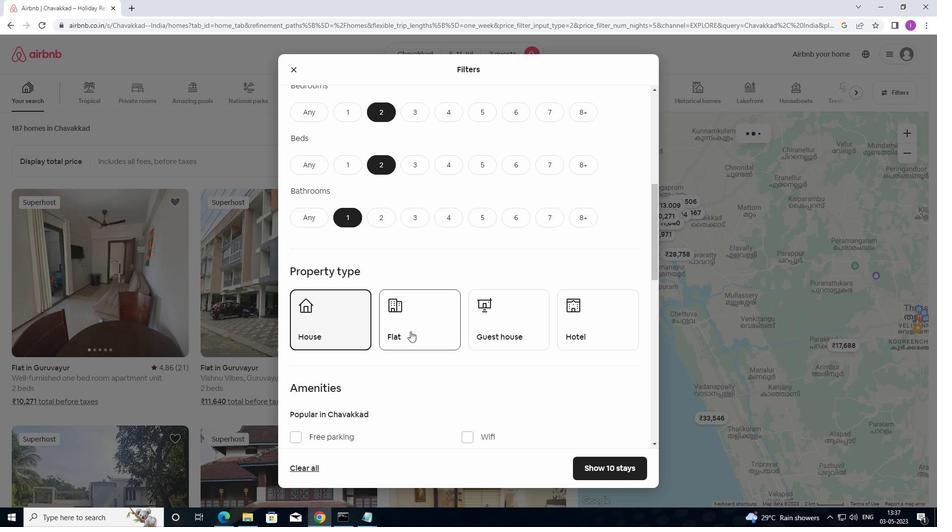 
Action: Mouse moved to (524, 342)
Screenshot: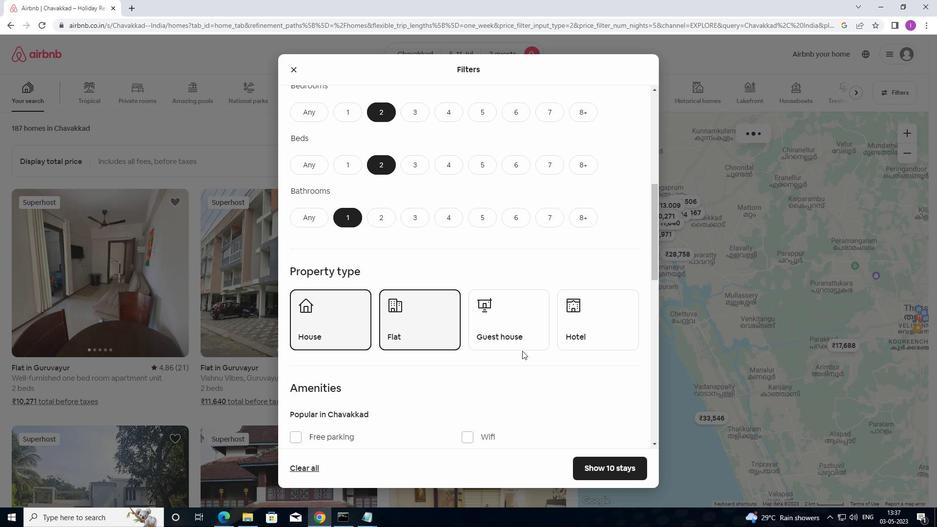 
Action: Mouse pressed left at (524, 342)
Screenshot: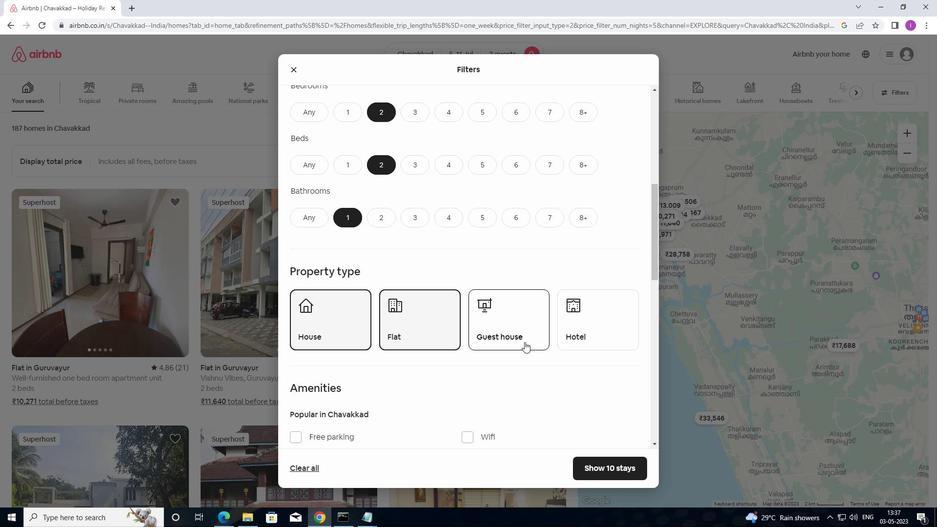 
Action: Mouse moved to (590, 326)
Screenshot: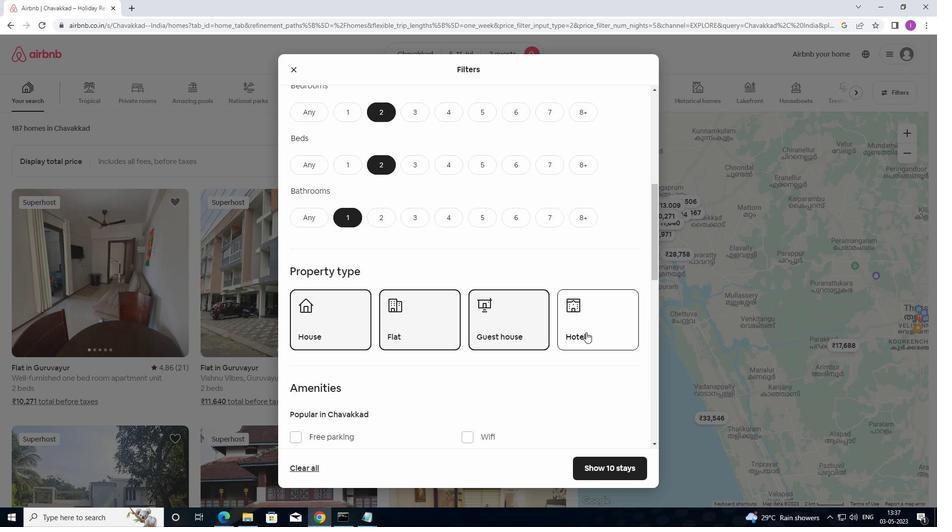 
Action: Mouse scrolled (590, 326) with delta (0, 0)
Screenshot: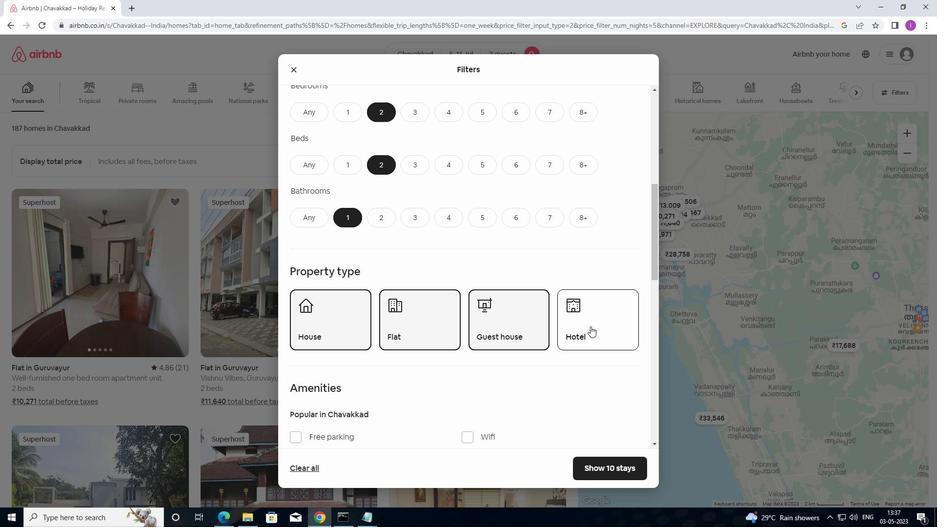 
Action: Mouse moved to (590, 326)
Screenshot: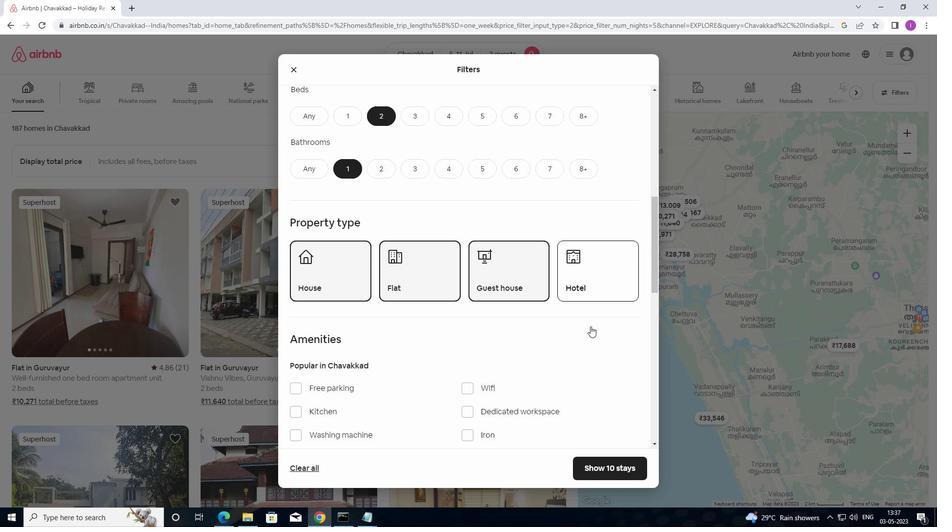 
Action: Mouse scrolled (590, 326) with delta (0, 0)
Screenshot: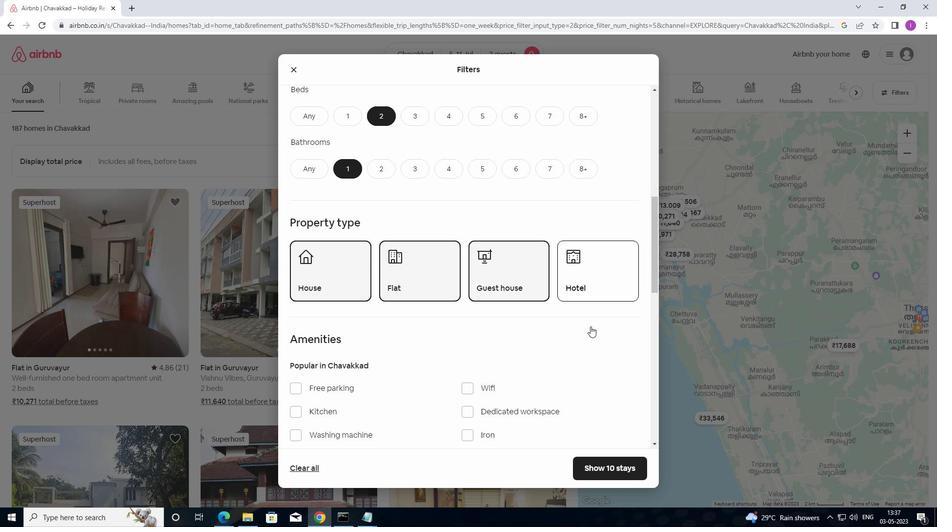 
Action: Mouse scrolled (590, 326) with delta (0, 0)
Screenshot: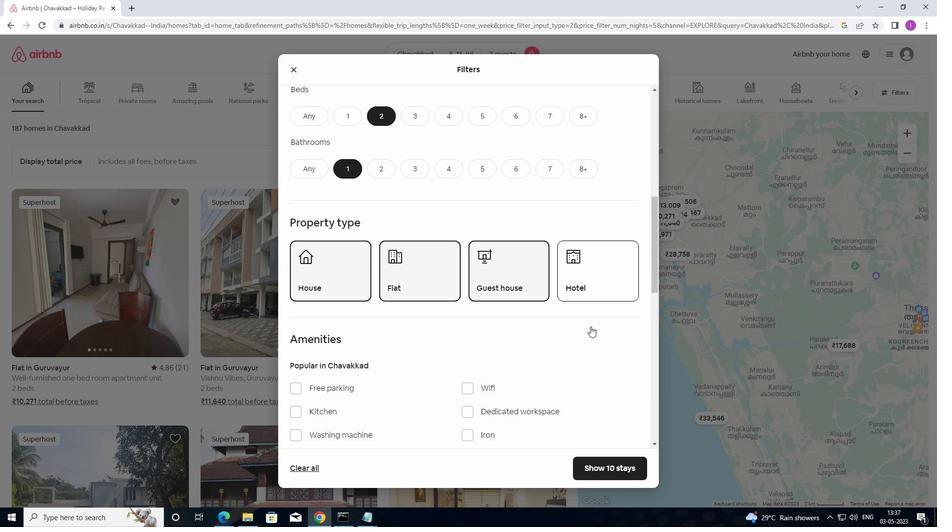 
Action: Mouse moved to (591, 324)
Screenshot: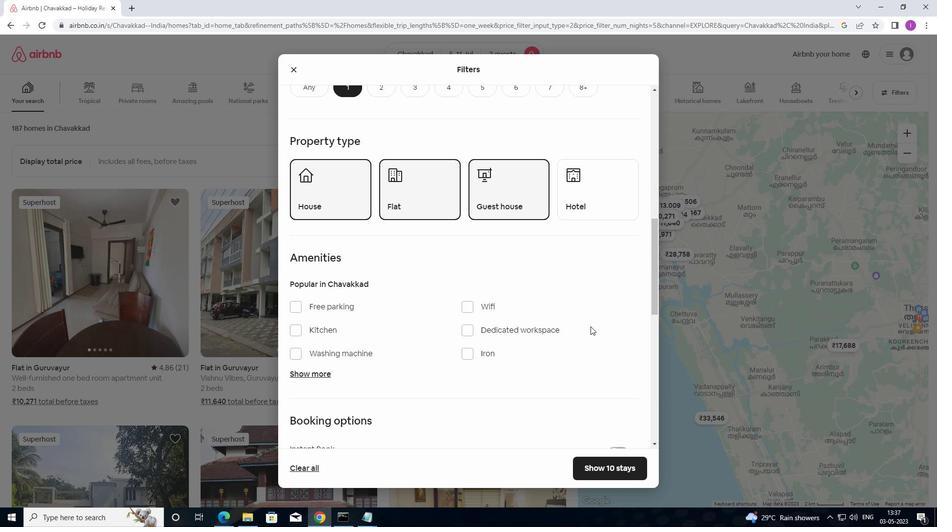 
Action: Mouse scrolled (591, 324) with delta (0, 0)
Screenshot: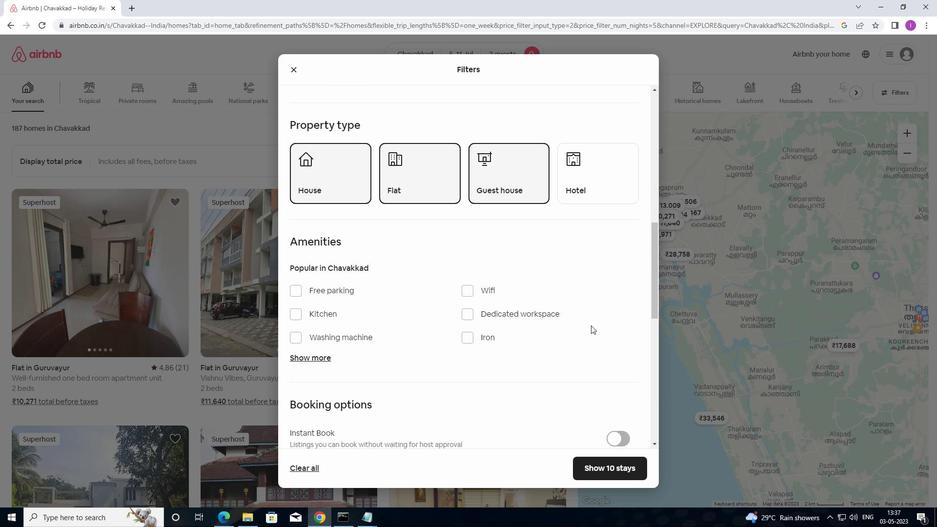 
Action: Mouse scrolled (591, 324) with delta (0, 0)
Screenshot: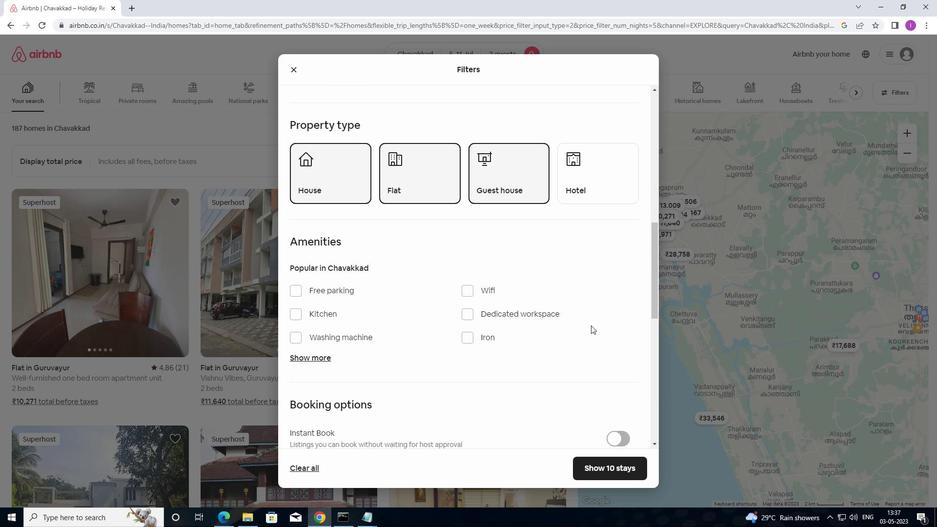 
Action: Mouse scrolled (591, 324) with delta (0, 0)
Screenshot: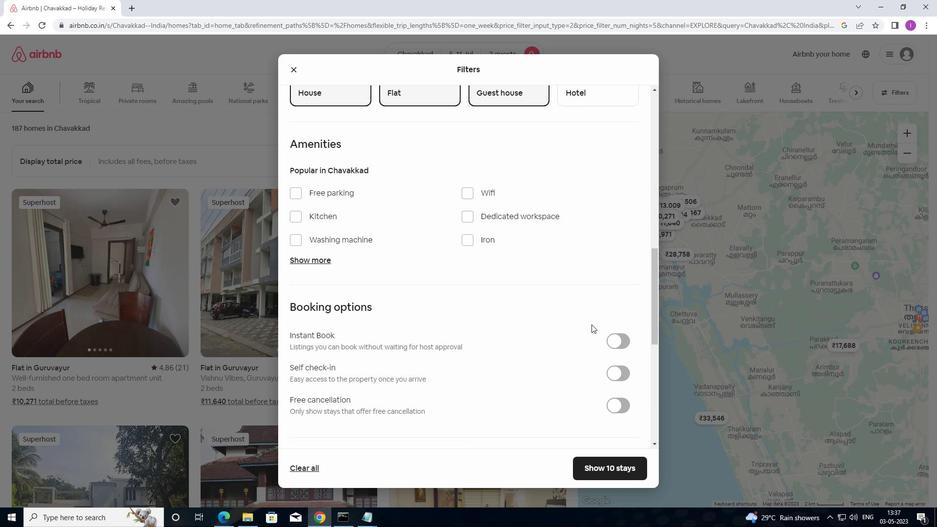 
Action: Mouse moved to (615, 322)
Screenshot: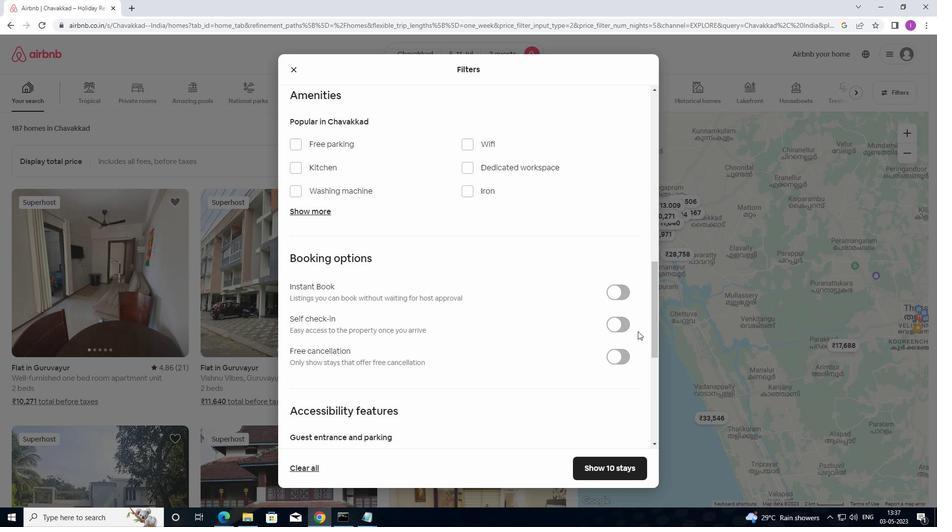 
Action: Mouse pressed left at (615, 322)
Screenshot: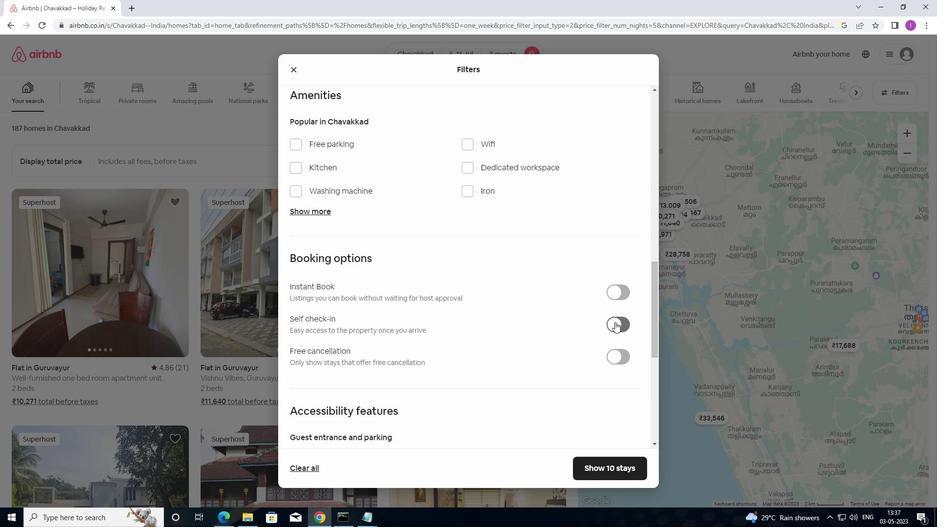 
Action: Mouse moved to (539, 383)
Screenshot: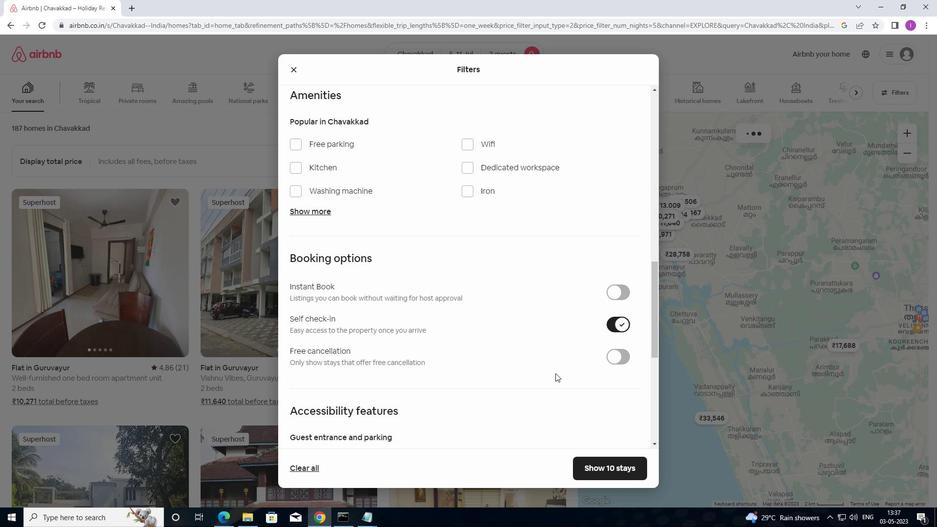 
Action: Mouse scrolled (539, 382) with delta (0, 0)
Screenshot: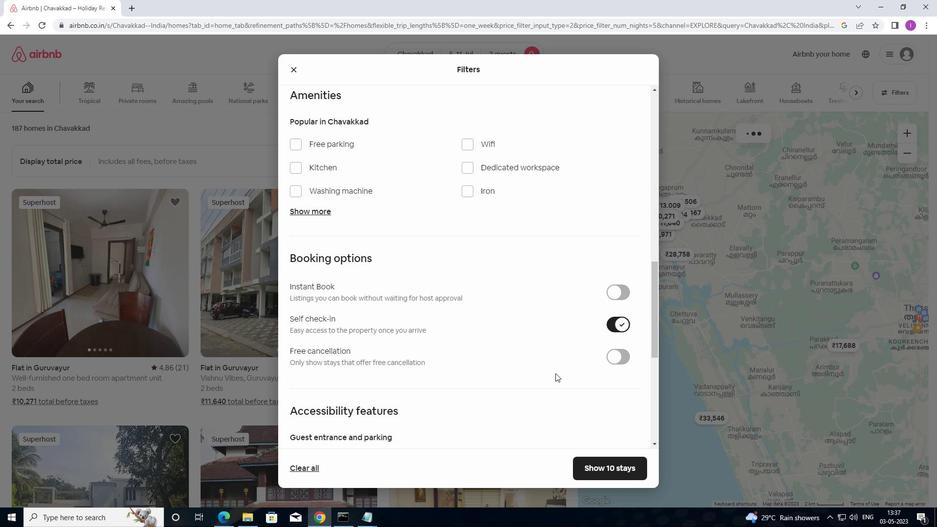 
Action: Mouse moved to (524, 388)
Screenshot: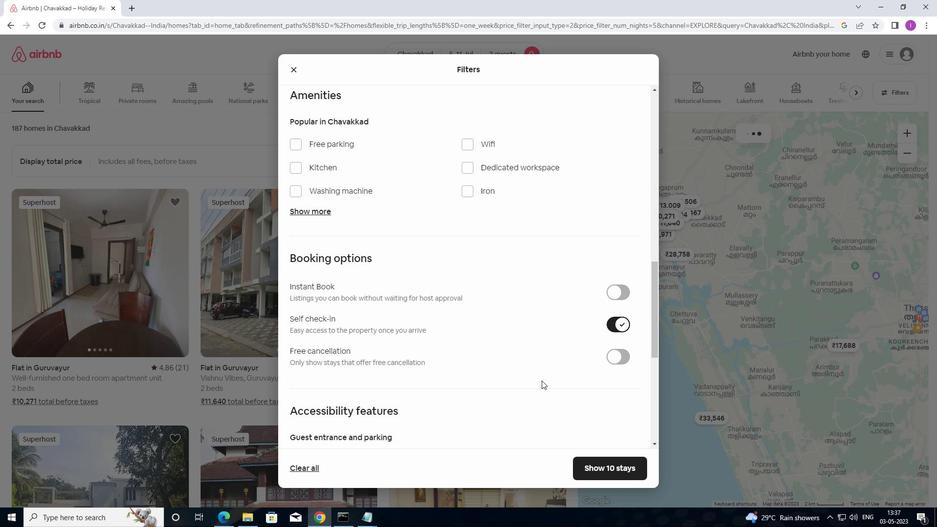 
Action: Mouse scrolled (524, 388) with delta (0, 0)
Screenshot: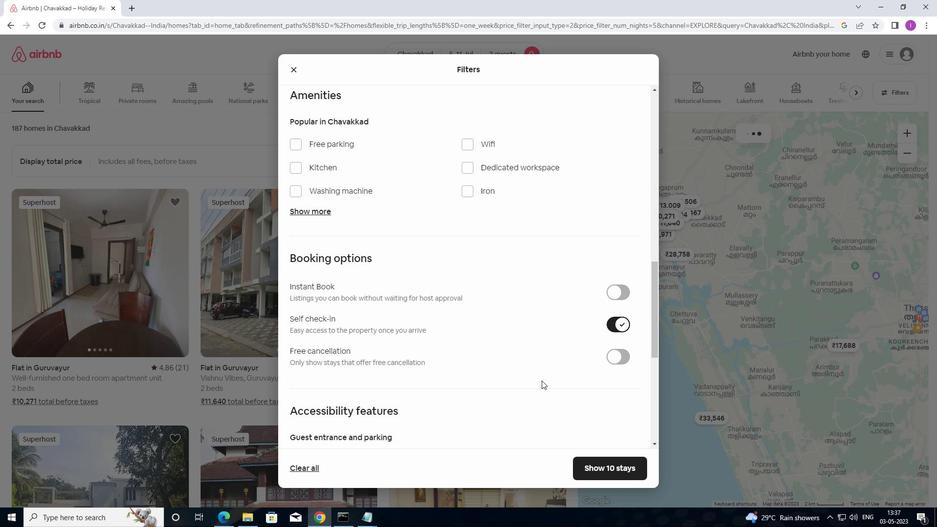 
Action: Mouse moved to (514, 388)
Screenshot: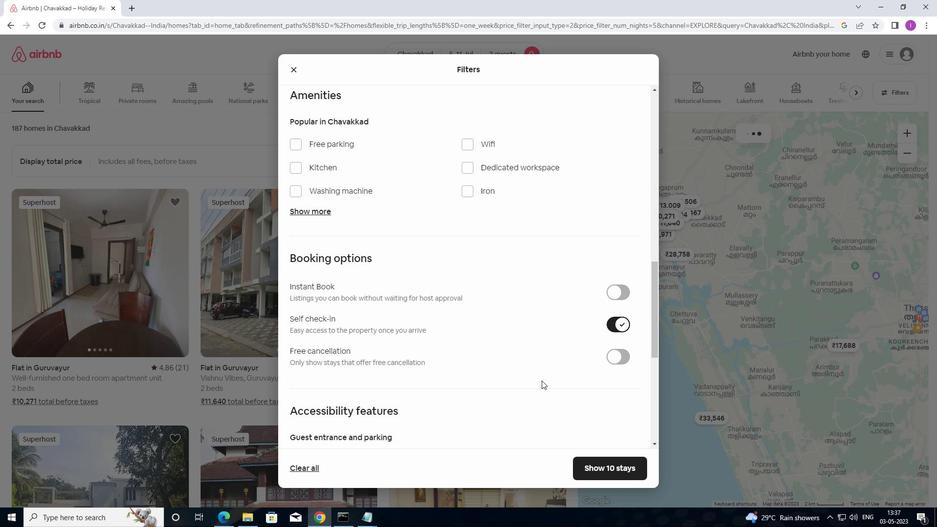 
Action: Mouse scrolled (514, 388) with delta (0, 0)
Screenshot: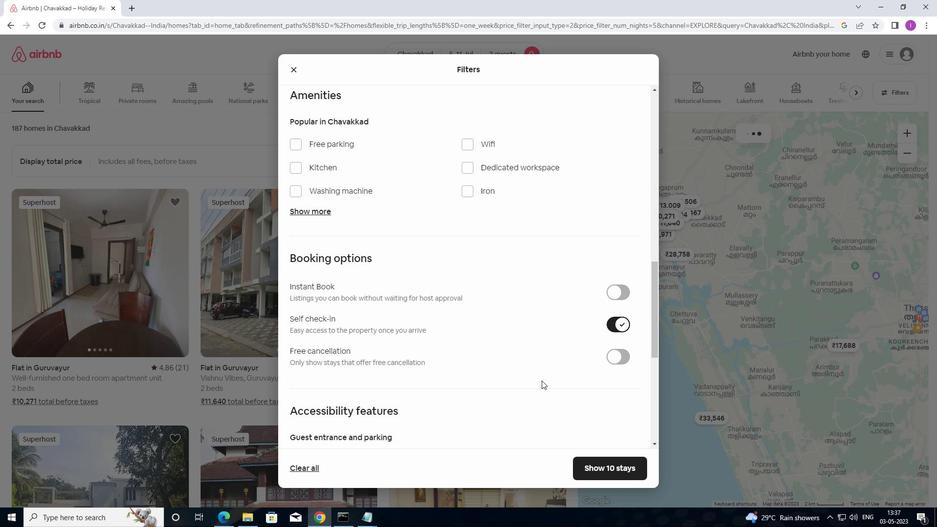 
Action: Mouse moved to (484, 379)
Screenshot: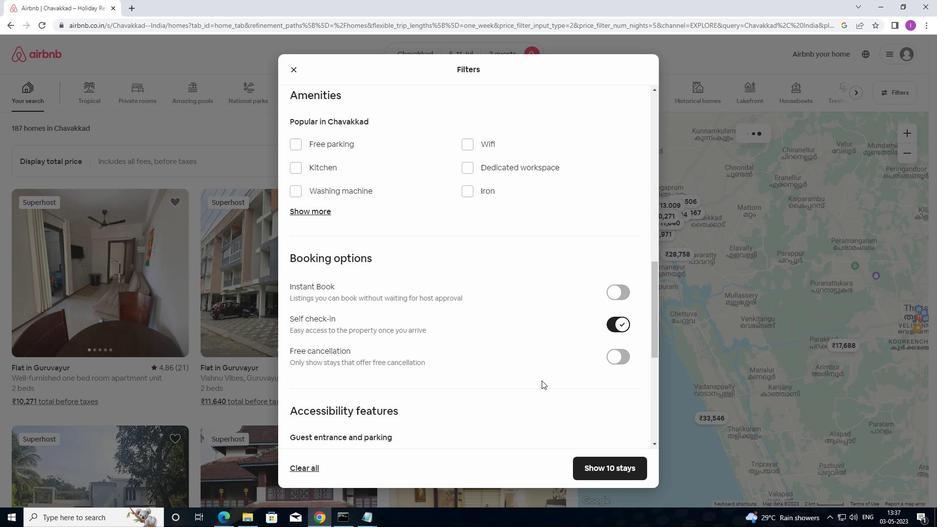 
Action: Mouse scrolled (484, 378) with delta (0, 0)
Screenshot: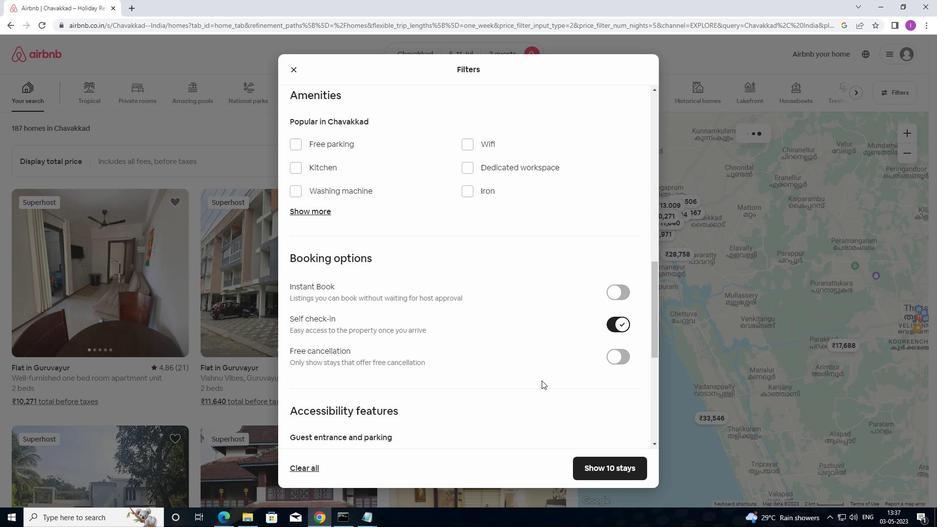
Action: Mouse moved to (463, 365)
Screenshot: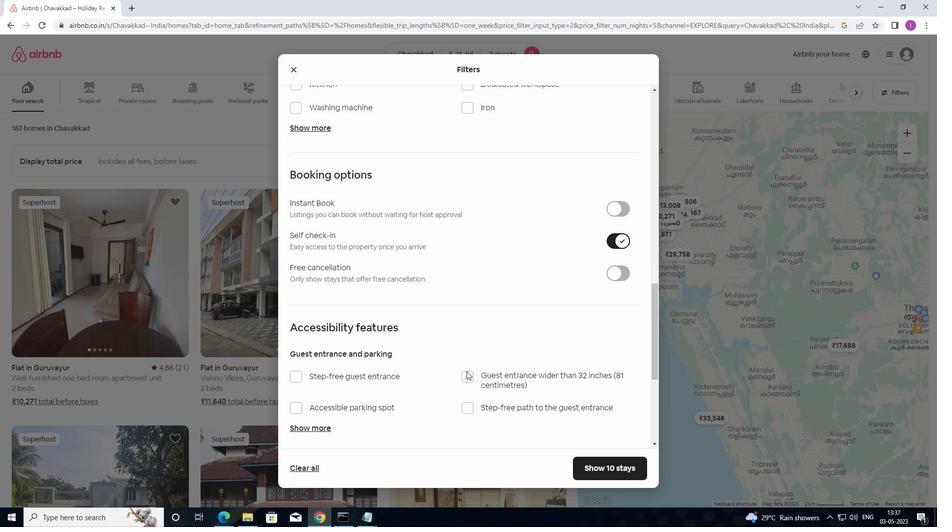 
Action: Mouse scrolled (463, 364) with delta (0, 0)
Screenshot: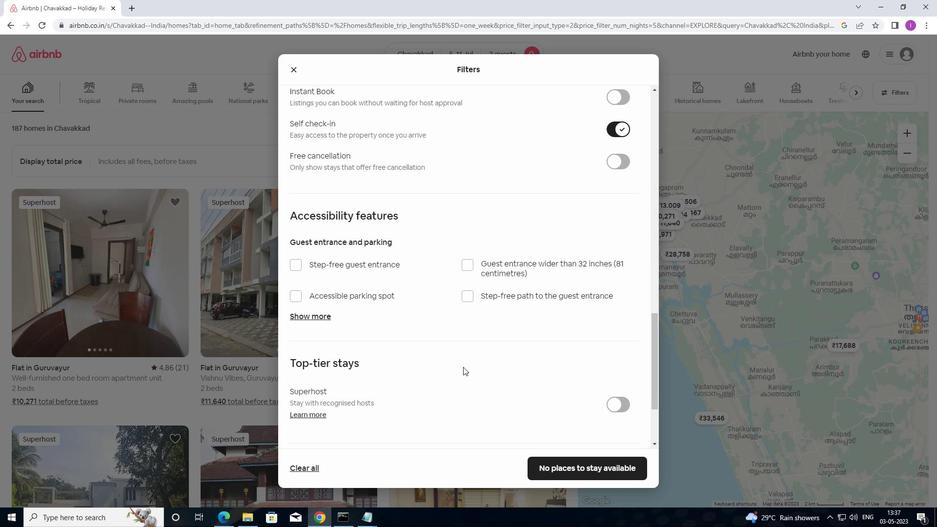 
Action: Mouse scrolled (463, 364) with delta (0, 0)
Screenshot: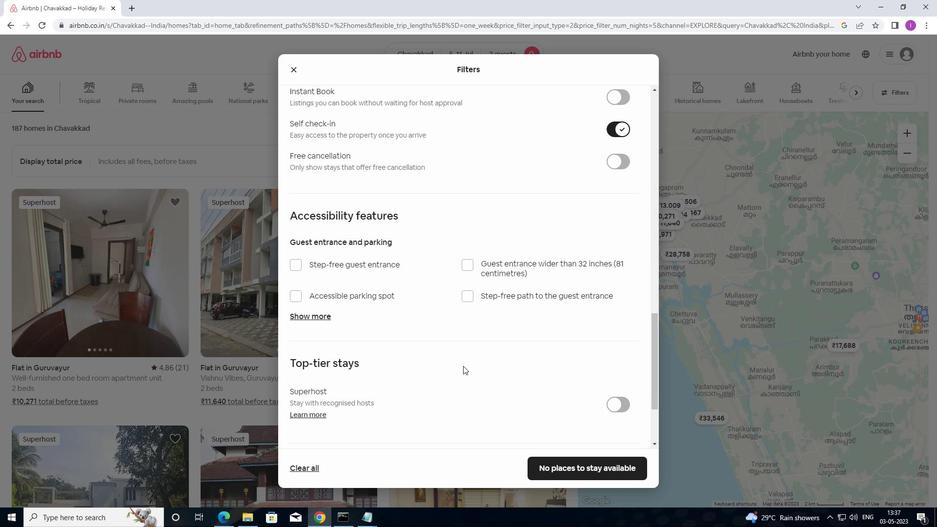 
Action: Mouse scrolled (463, 364) with delta (0, 0)
Screenshot: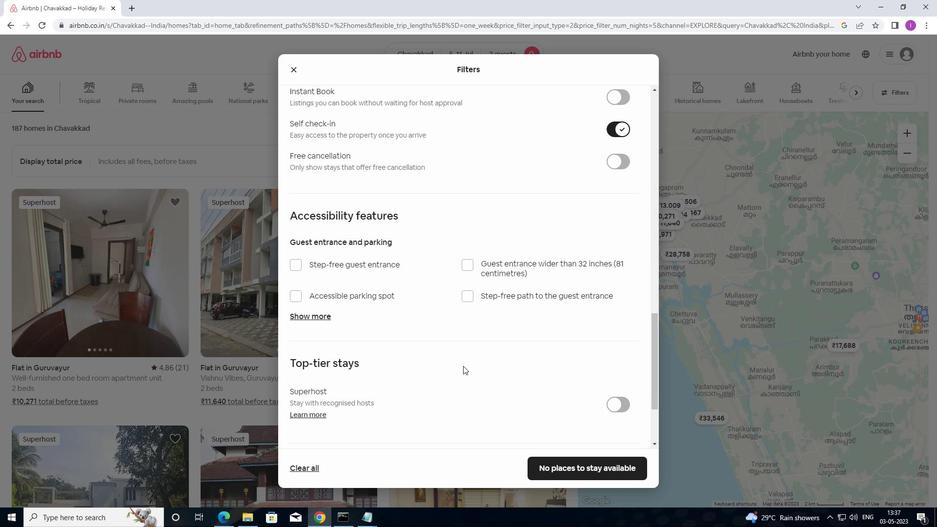 
Action: Mouse scrolled (463, 364) with delta (0, 0)
Screenshot: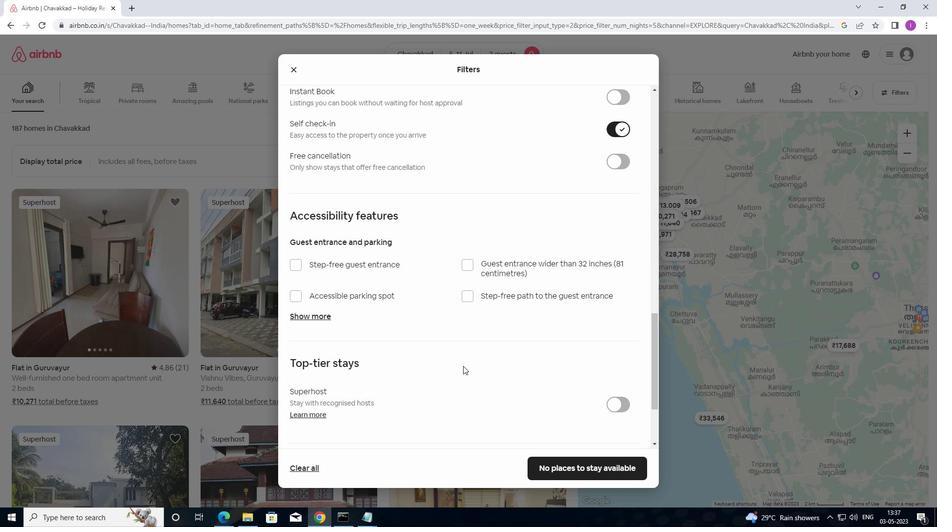 
Action: Mouse moved to (447, 362)
Screenshot: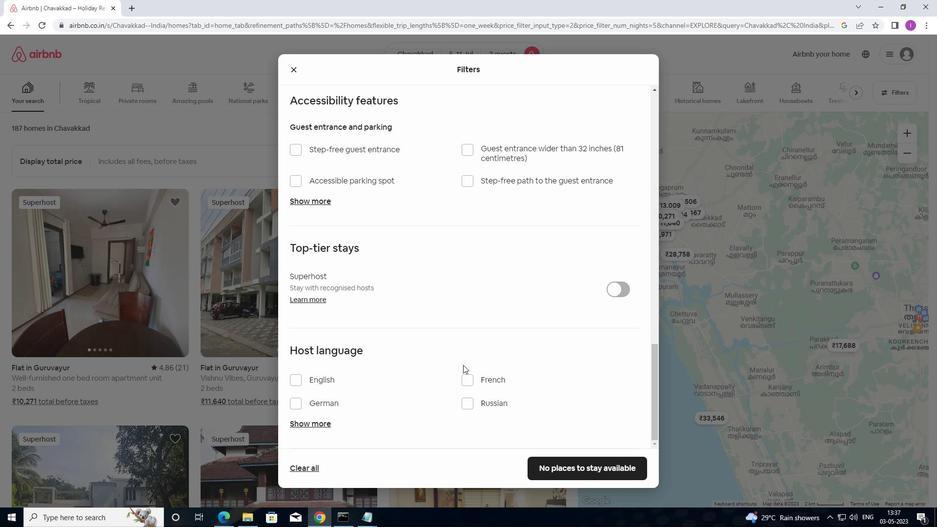 
Action: Mouse scrolled (447, 361) with delta (0, 0)
Screenshot: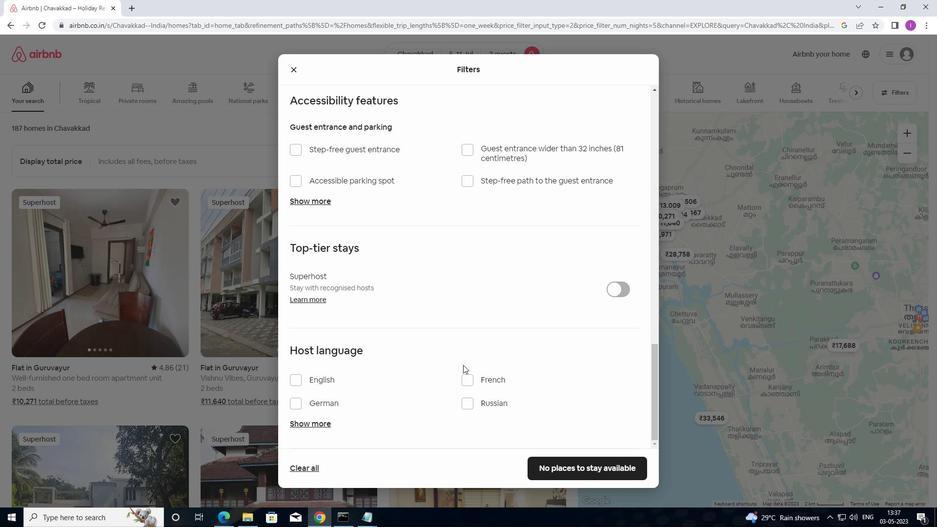 
Action: Mouse moved to (444, 364)
Screenshot: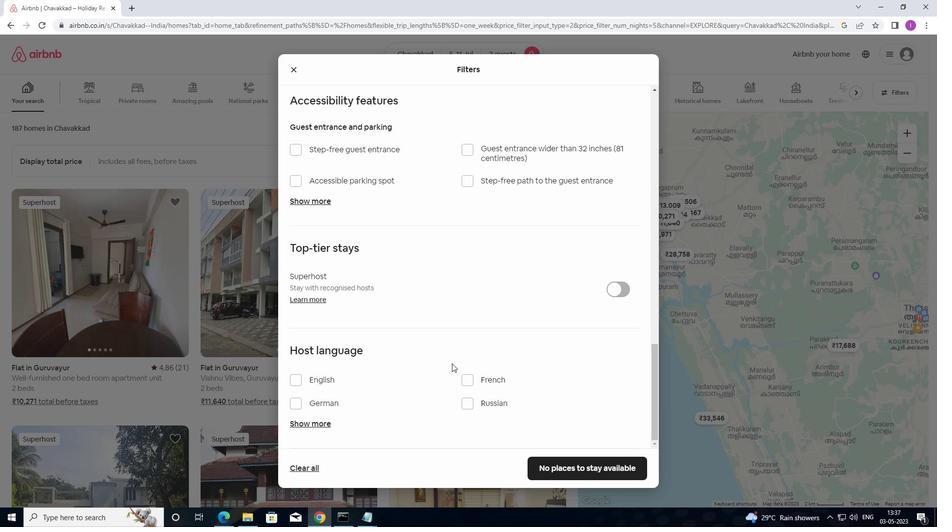 
Action: Mouse scrolled (444, 363) with delta (0, 0)
Screenshot: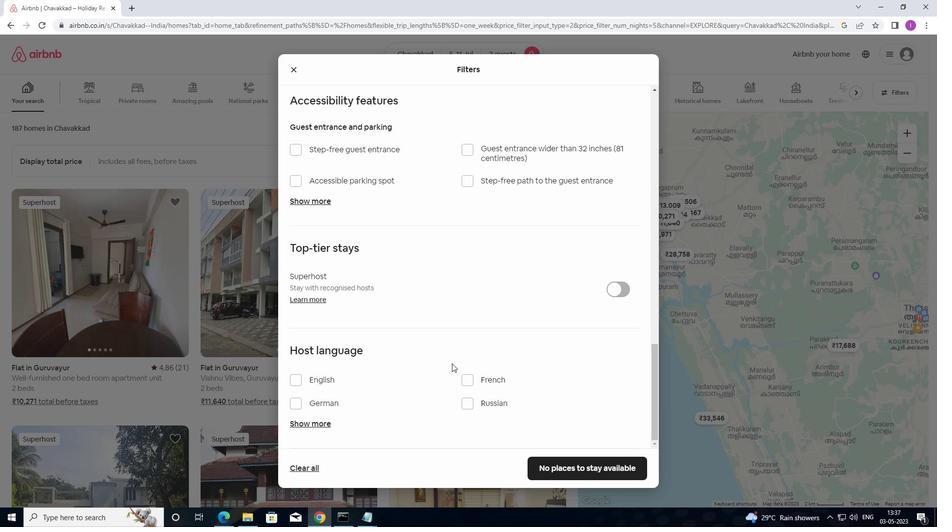 
Action: Mouse moved to (443, 365)
Screenshot: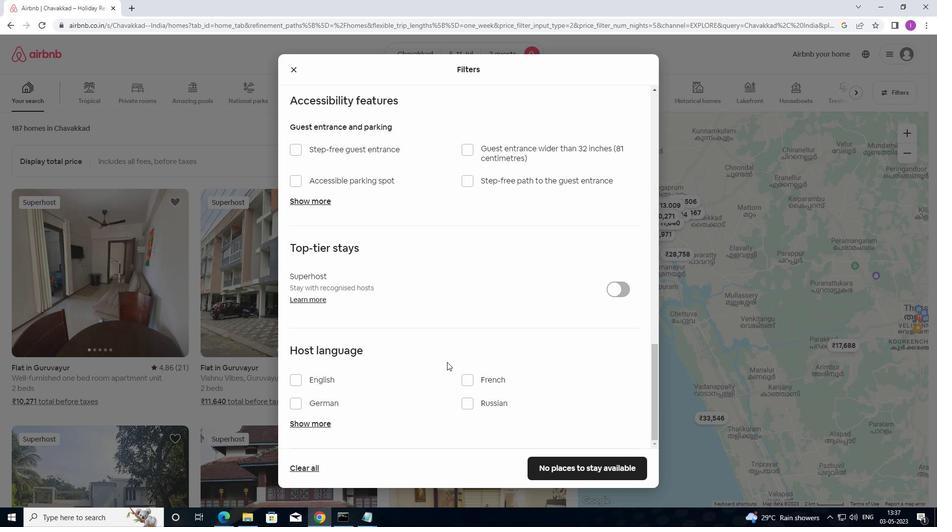 
Action: Mouse scrolled (443, 364) with delta (0, 0)
Screenshot: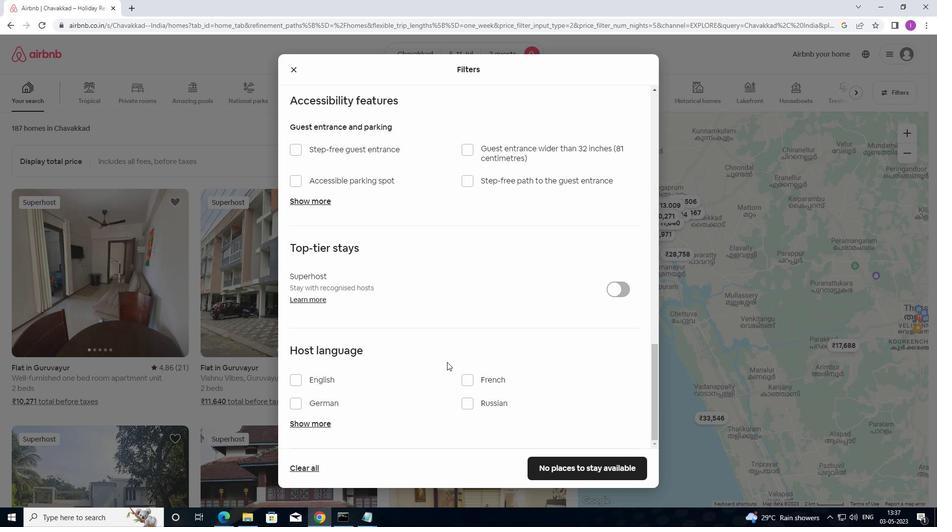 
Action: Mouse moved to (442, 367)
Screenshot: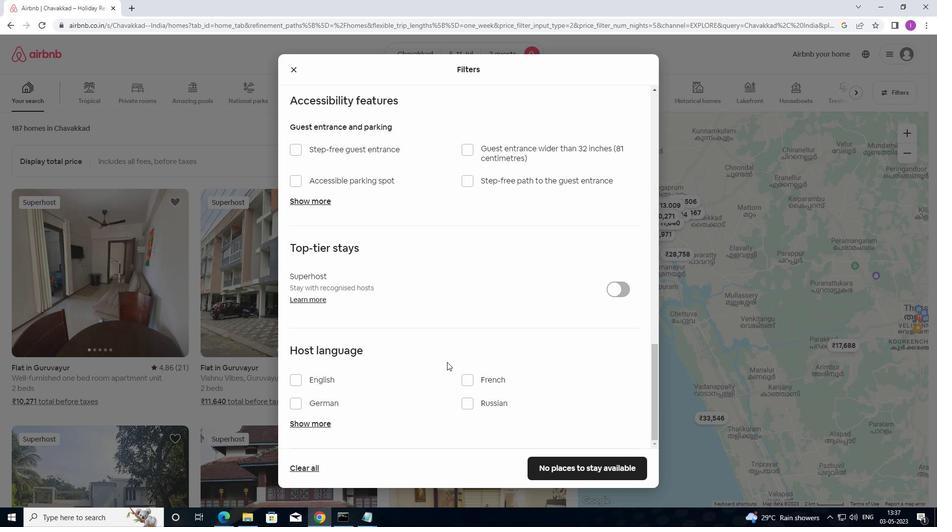 
Action: Mouse scrolled (442, 367) with delta (0, 0)
Screenshot: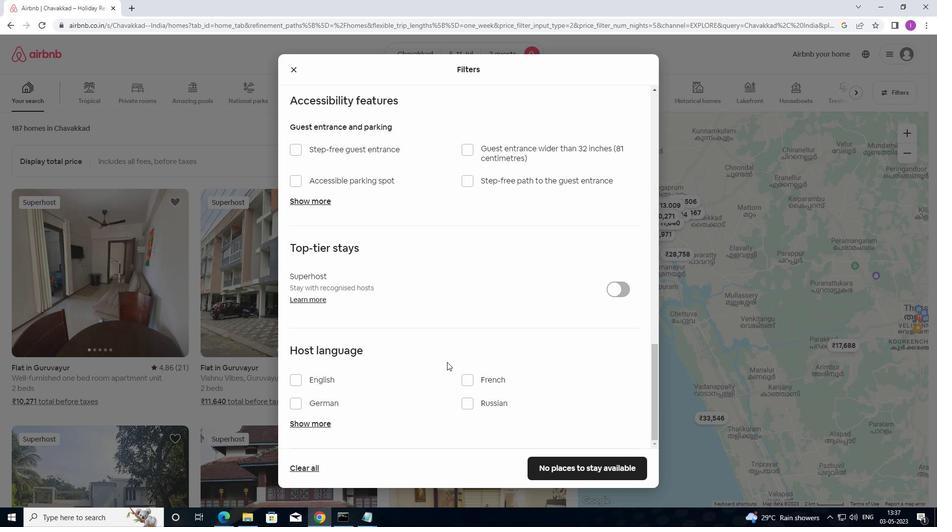 
Action: Mouse moved to (290, 376)
Screenshot: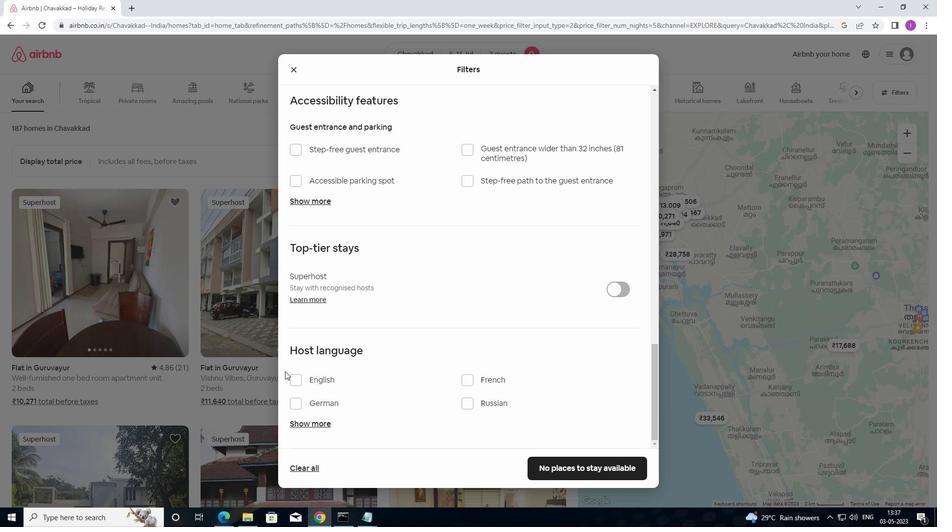 
Action: Mouse pressed left at (290, 376)
Screenshot: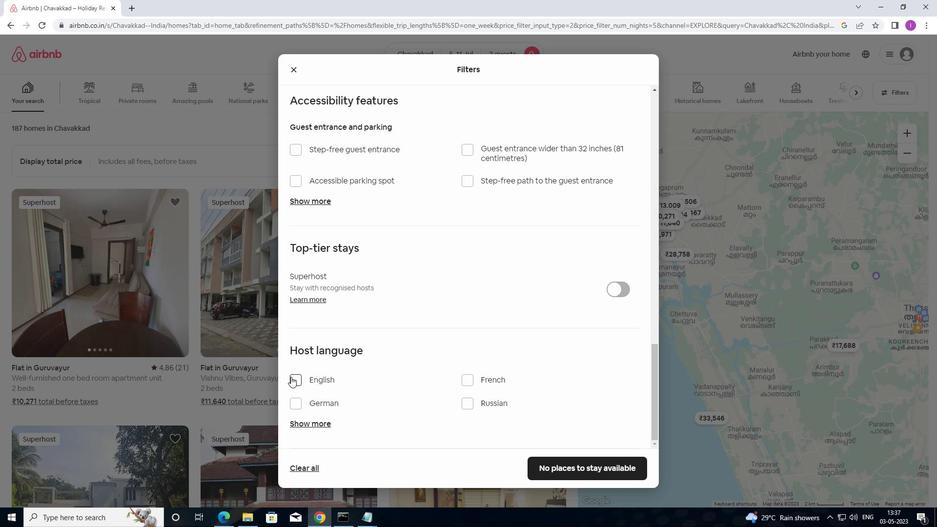 
Action: Mouse moved to (543, 470)
Screenshot: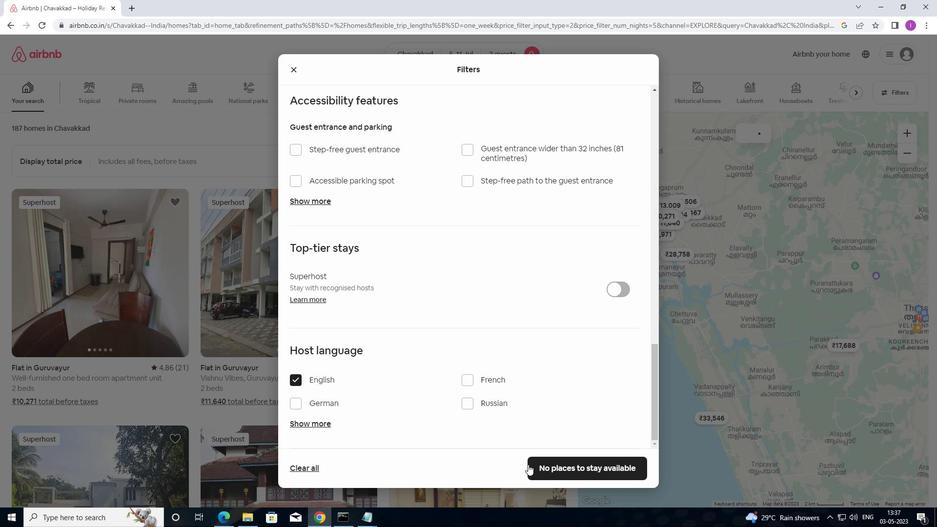 
Action: Mouse pressed left at (543, 470)
Screenshot: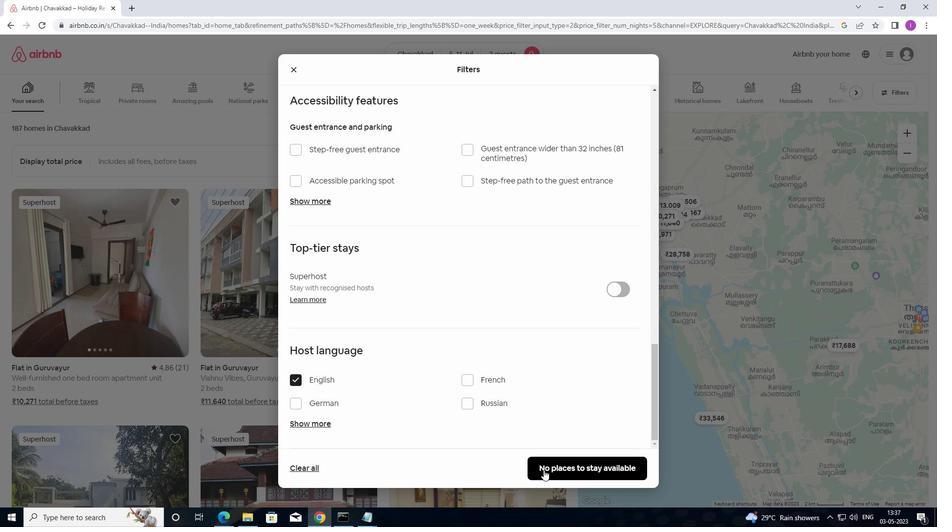 
Action: Mouse moved to (428, 358)
Screenshot: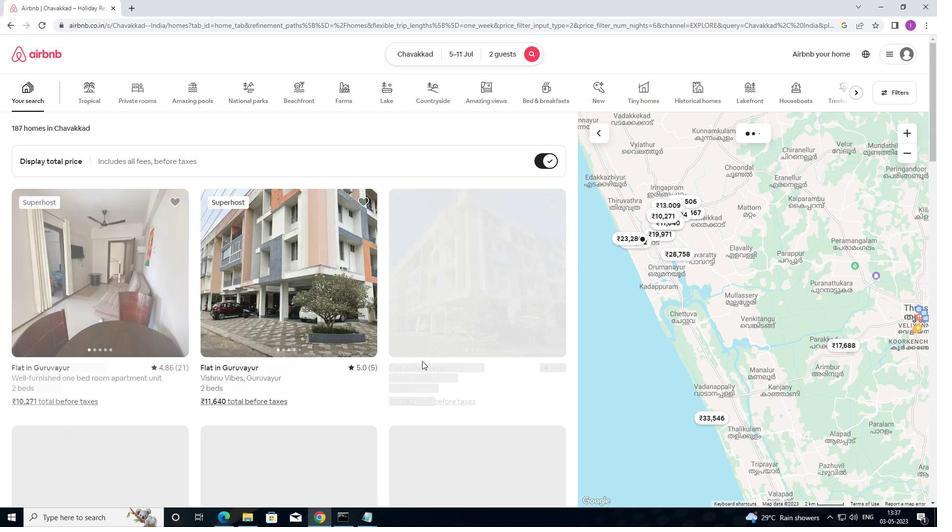 
